 Task: Add an event with the title Team Building Retreat: Outdoor Activities, date '2024/05/10', time 8:00 AM to 10:00 AMand add a description: Participants will develop essential communication skills and emotional intelligence, enabling them to effectively communicate with team members, provide constructive feedback, and navigate challenging conversations. They will also learn to recognize and manage their emotions and understand their impact on team dynamics.Select event color  Tomato . Add location for the event as: 654 Sainte-Chapelle, Paris, France, logged in from the account softage.1@softage.netand send the event invitation to softage.2@softage.net and softage.3@softage.net. Set a reminder for the event Every weekday(Monday to Friday)
Action: Mouse moved to (27, 119)
Screenshot: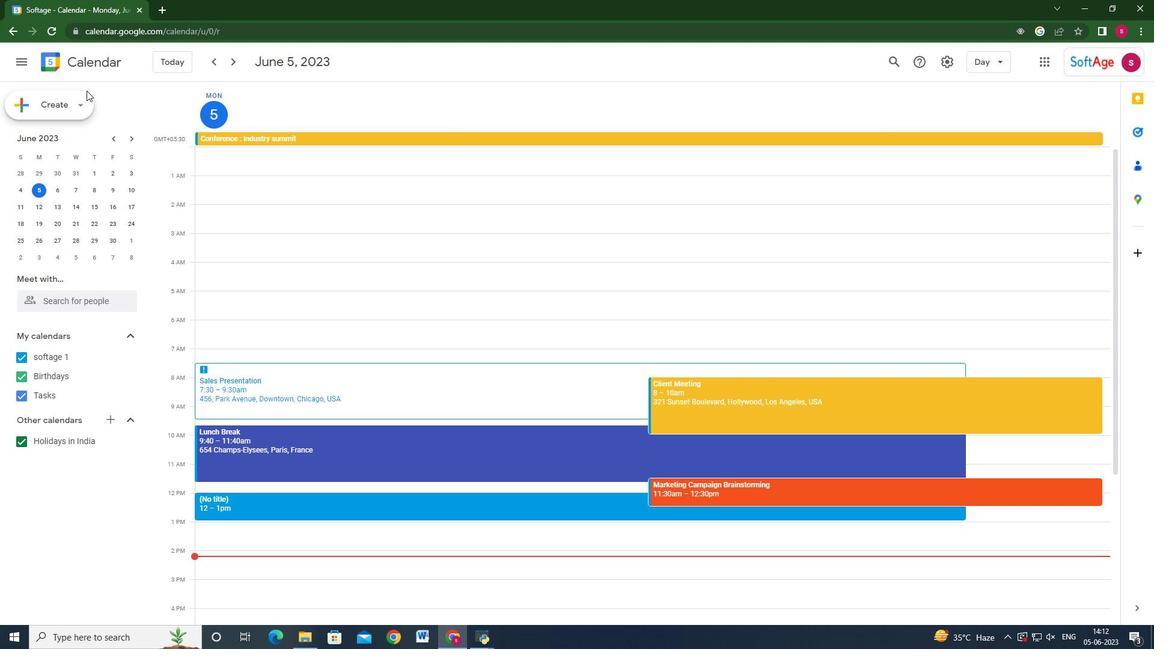 
Action: Mouse pressed left at (27, 119)
Screenshot: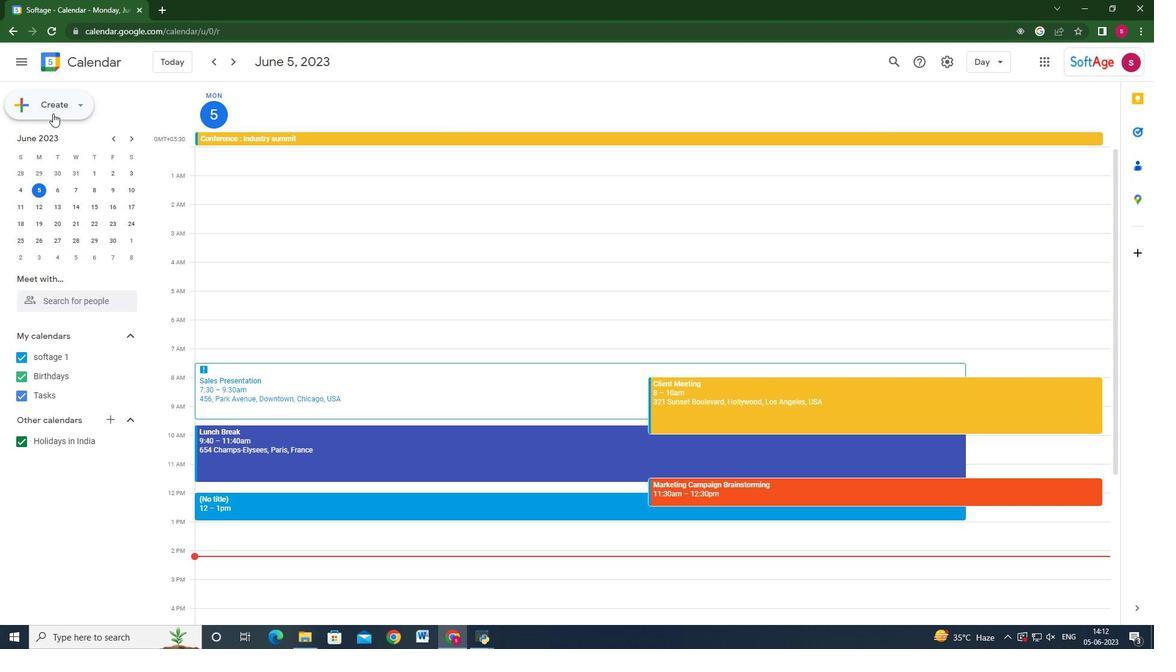 
Action: Mouse moved to (31, 138)
Screenshot: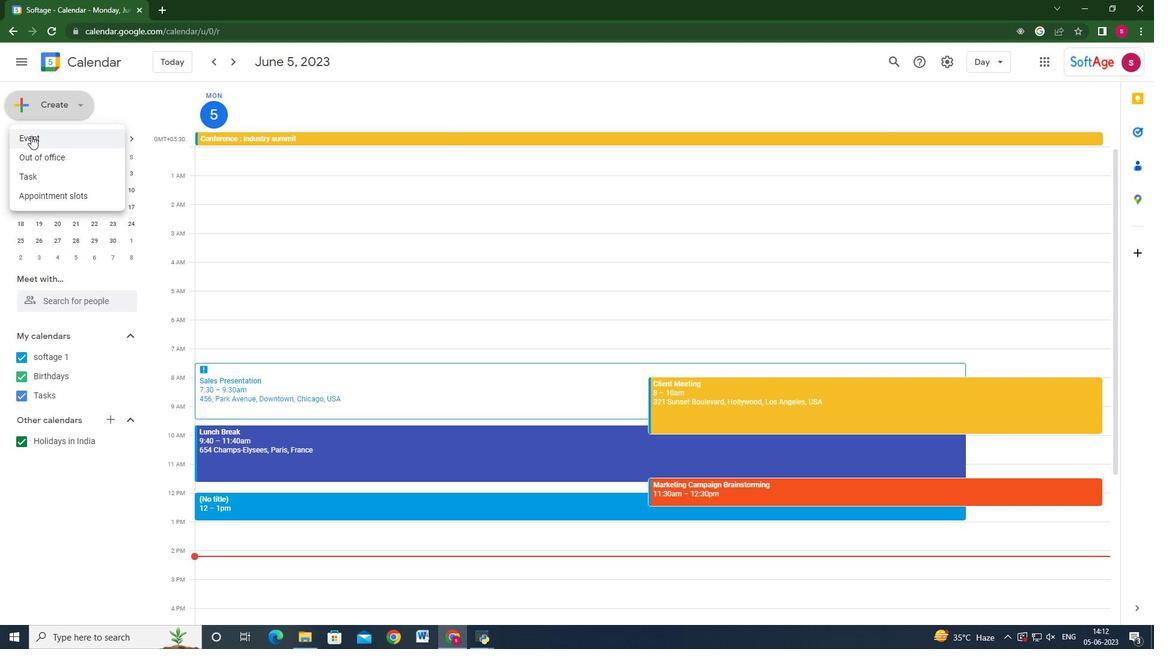 
Action: Mouse pressed left at (31, 138)
Screenshot: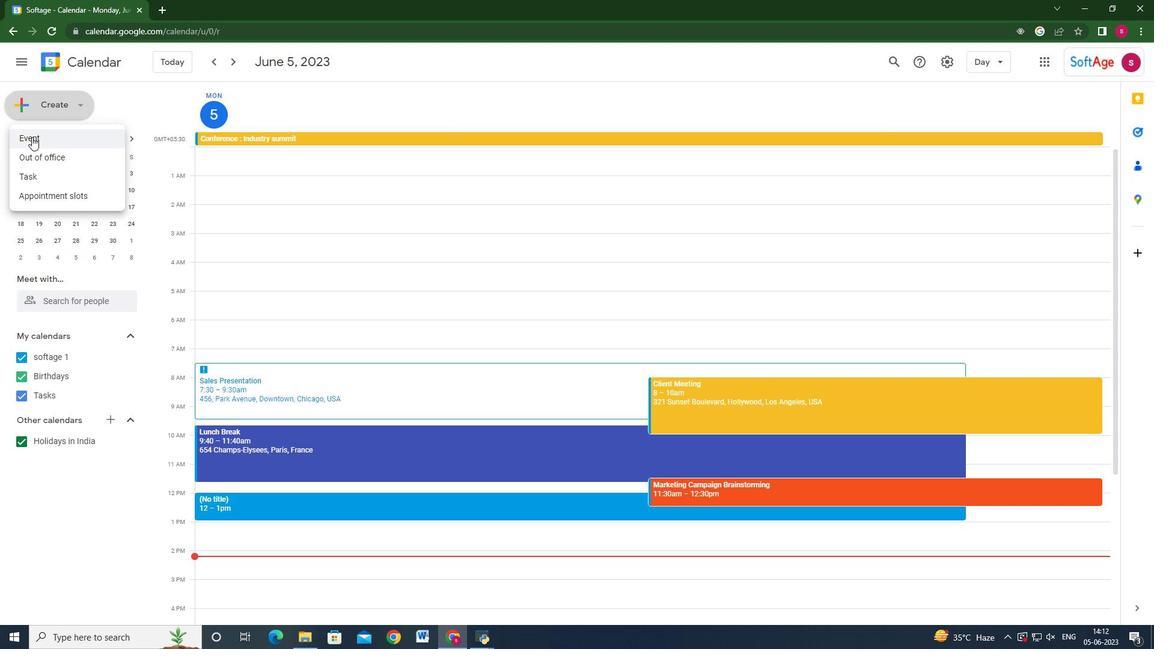 
Action: Mouse moved to (669, 546)
Screenshot: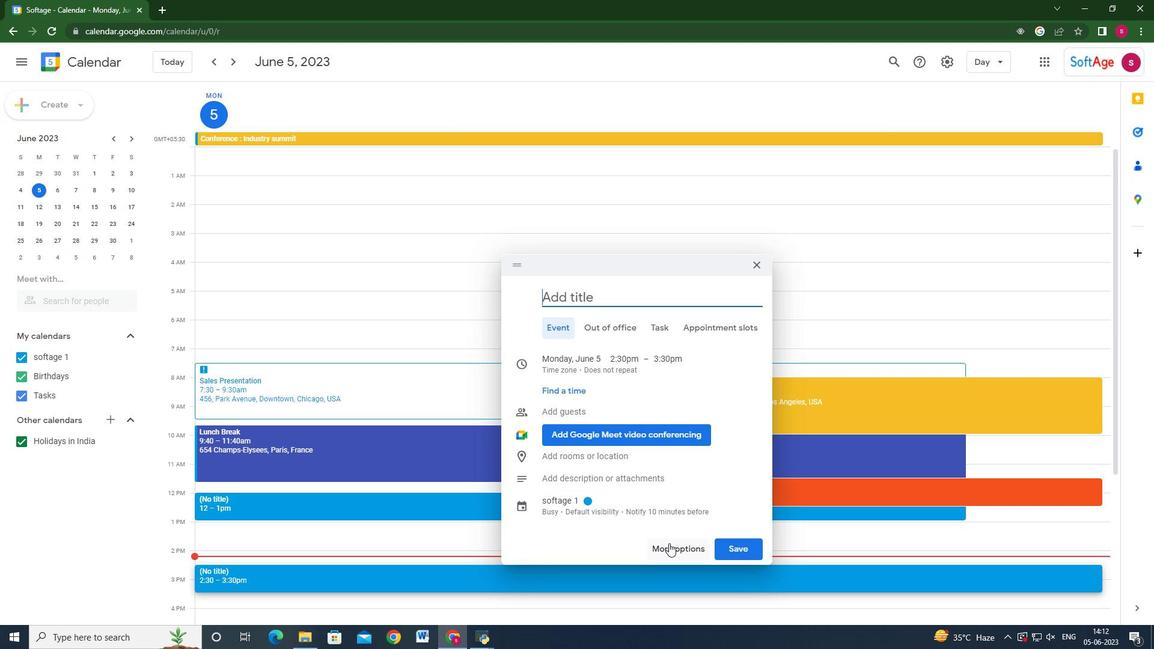
Action: Mouse pressed left at (669, 546)
Screenshot: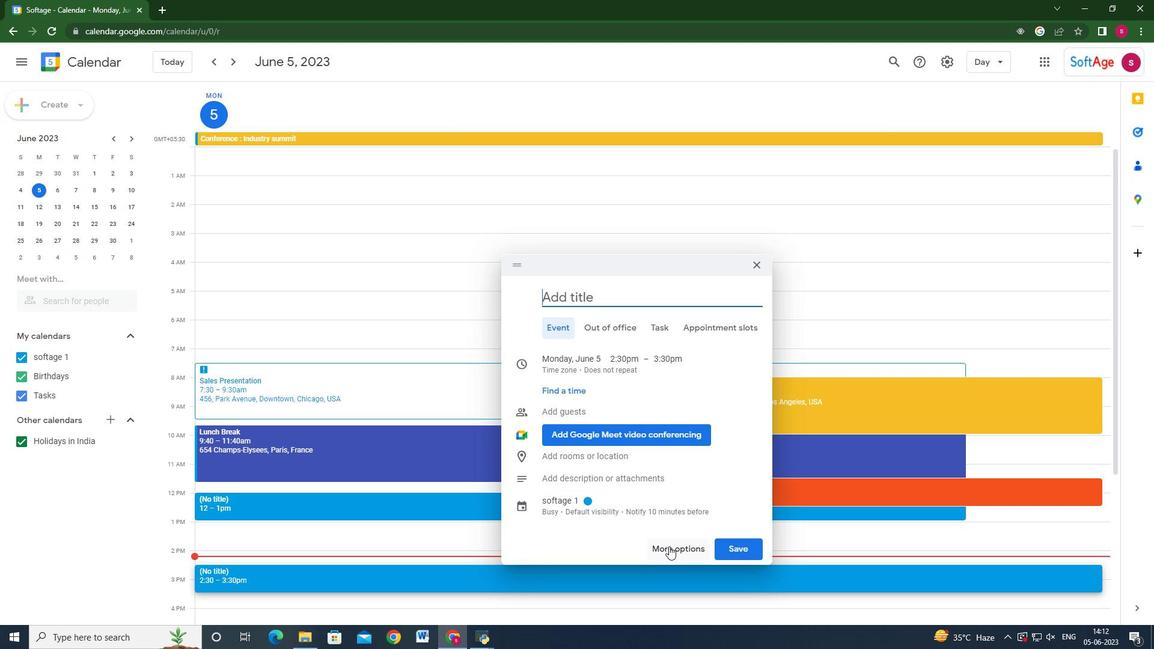 
Action: Mouse moved to (246, 49)
Screenshot: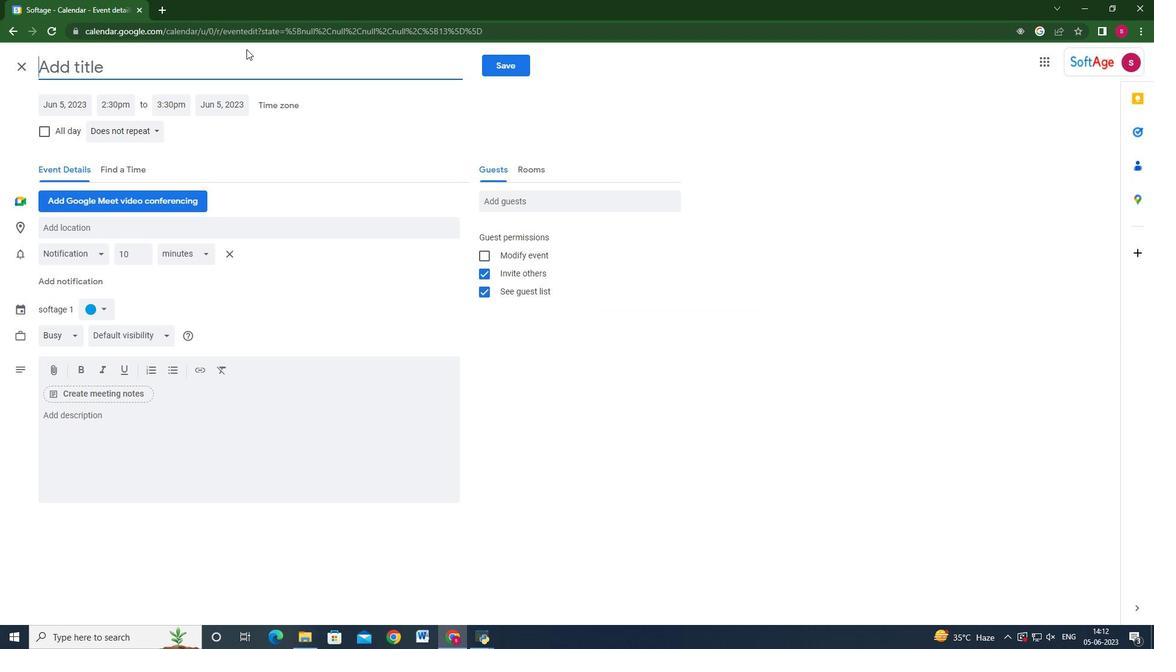 
Action: Key pressed <Key.shift><Key.shift><Key.shift>Team<Key.space><Key.shift>Building<Key.space><Key.shift_r>Retreat<Key.shift>:<Key.space><Key.shift>Outdoor<Key.space><Key.shift_r>Activities
Screenshot: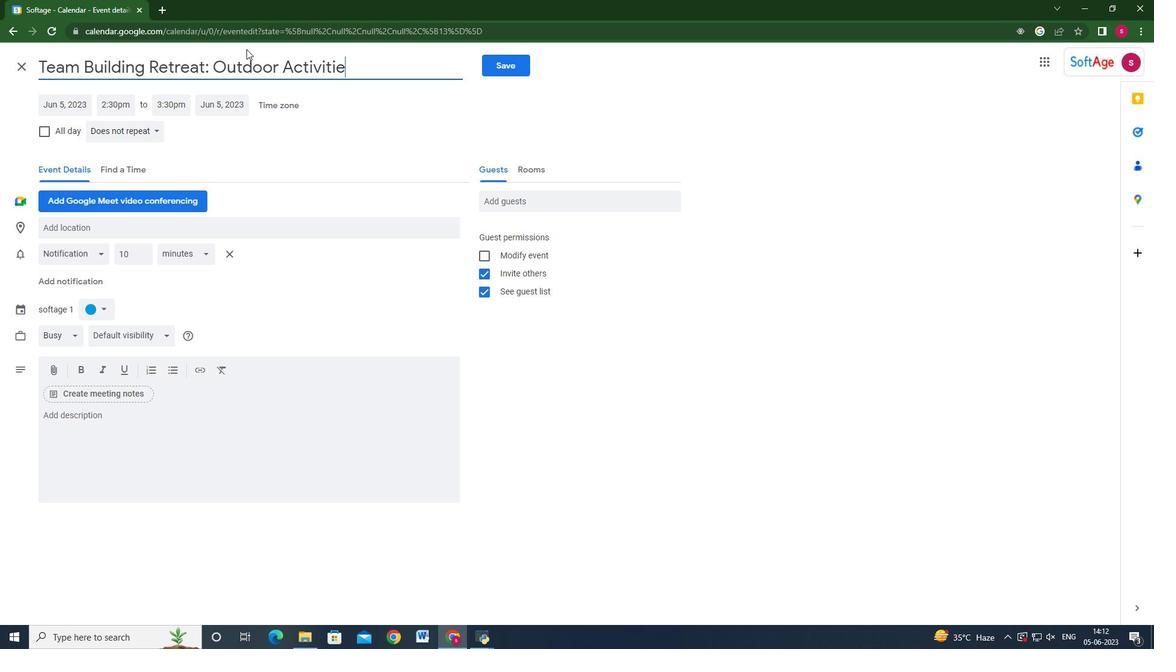 
Action: Mouse moved to (76, 109)
Screenshot: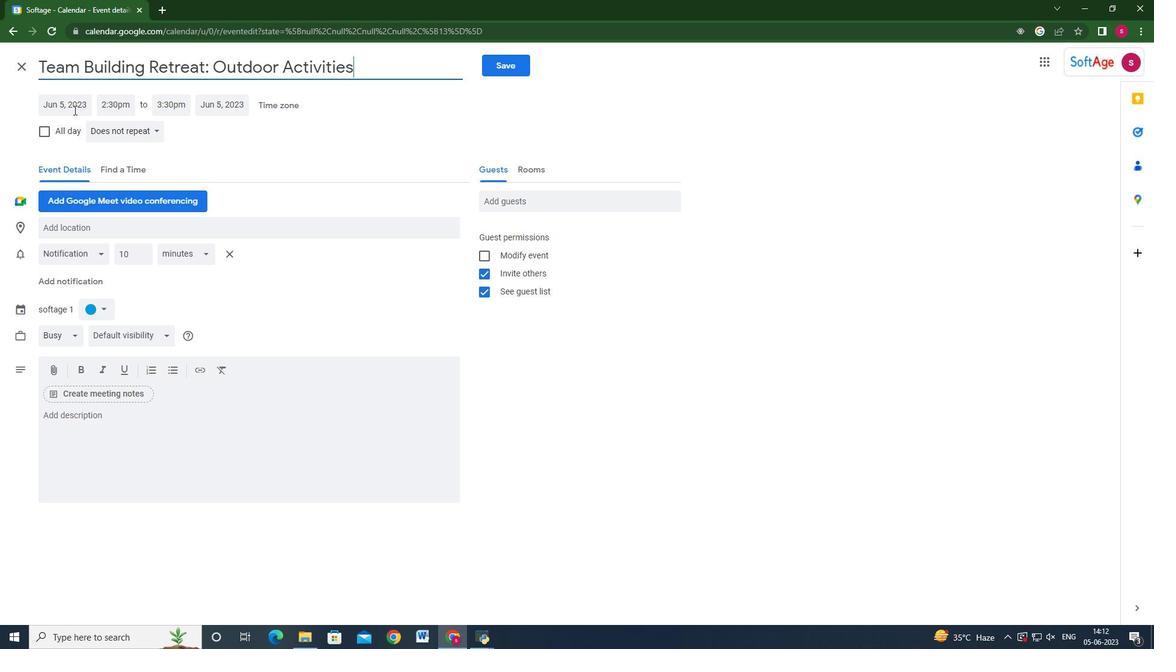
Action: Mouse pressed left at (76, 109)
Screenshot: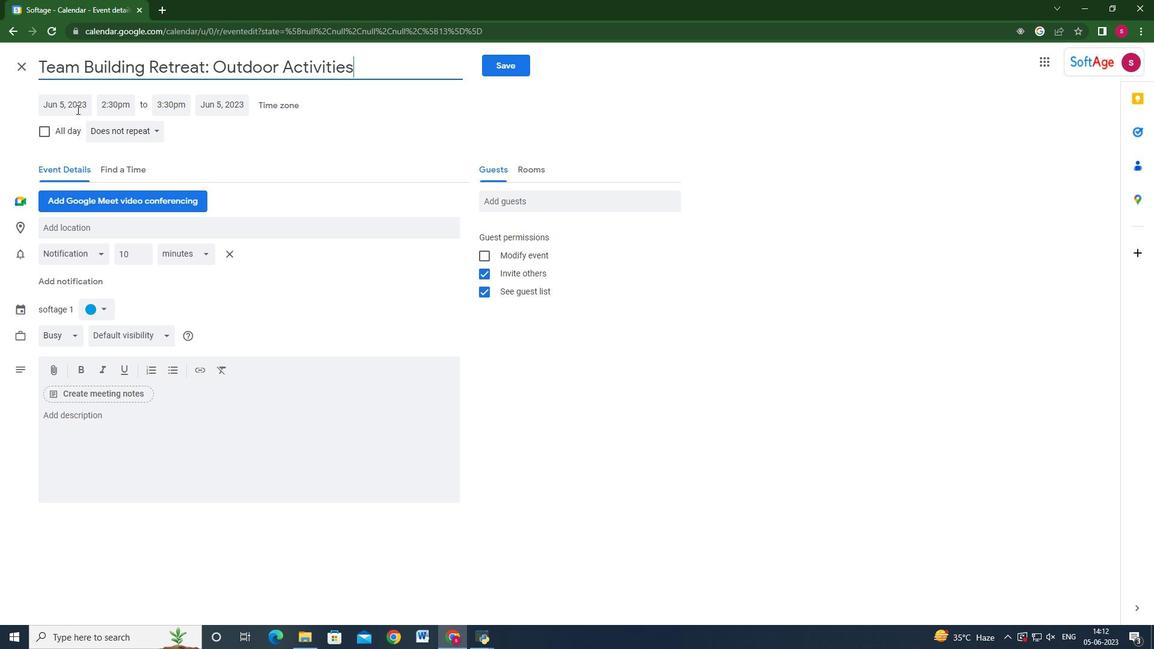 
Action: Mouse moved to (189, 130)
Screenshot: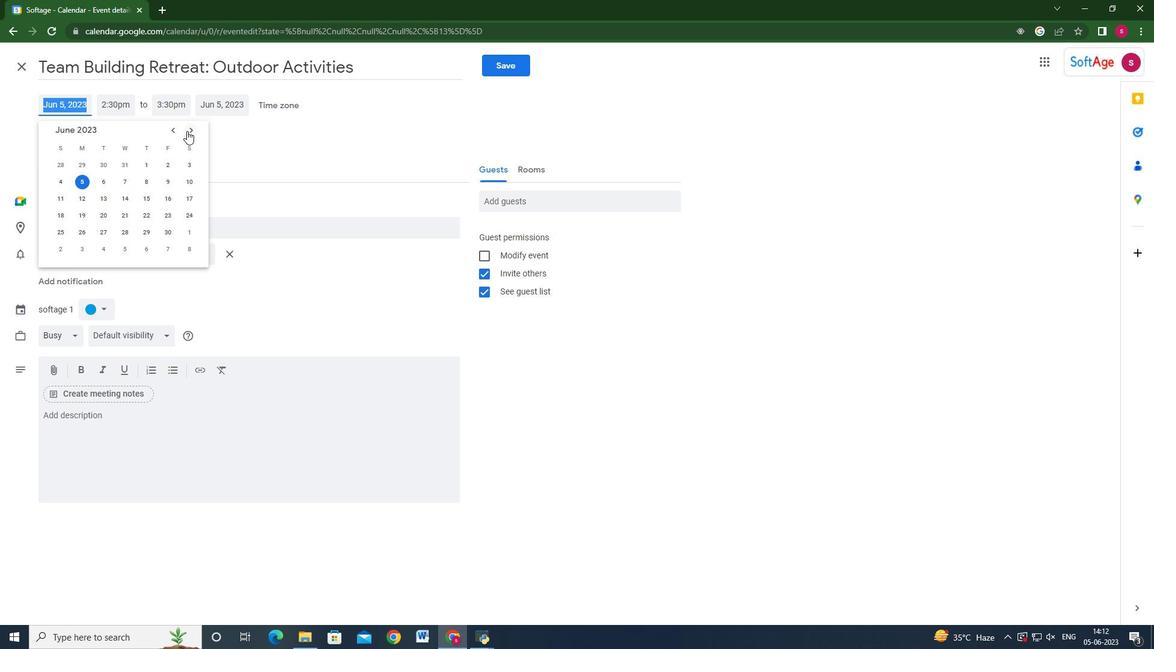 
Action: Mouse pressed left at (189, 130)
Screenshot: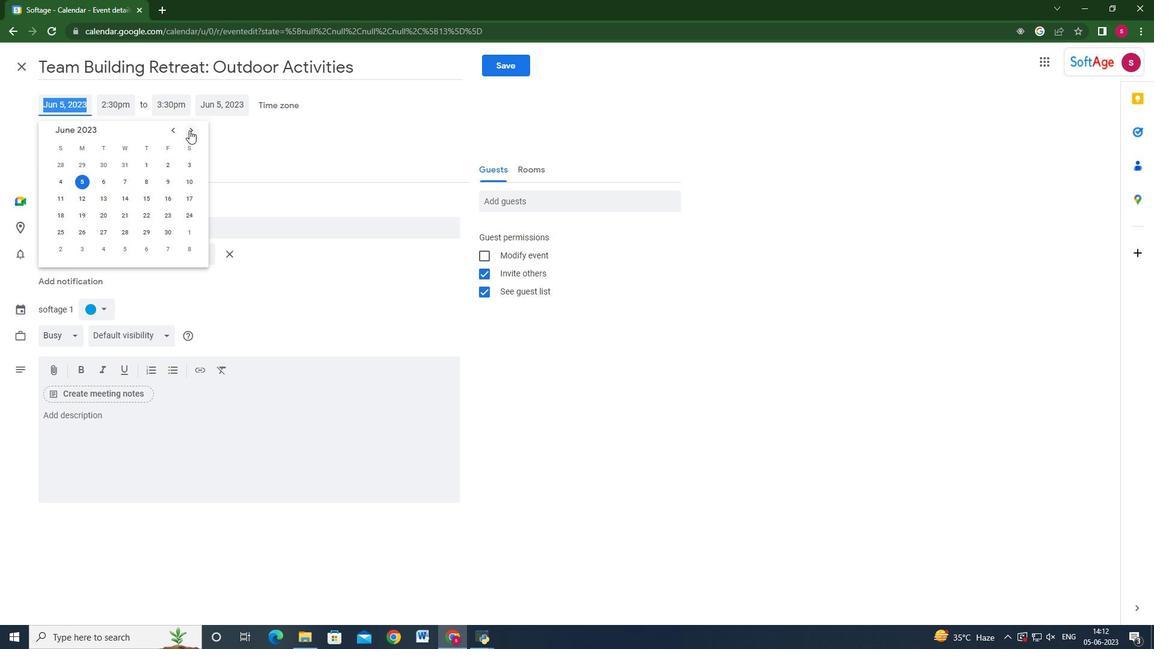 
Action: Mouse pressed left at (189, 130)
Screenshot: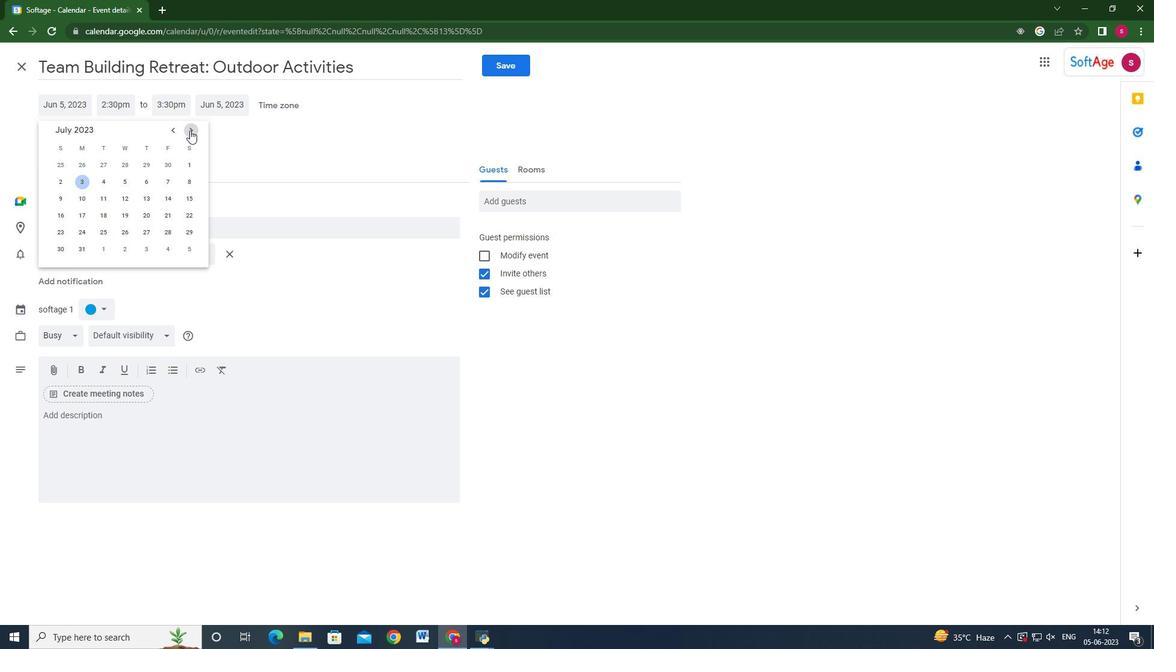 
Action: Mouse pressed left at (189, 130)
Screenshot: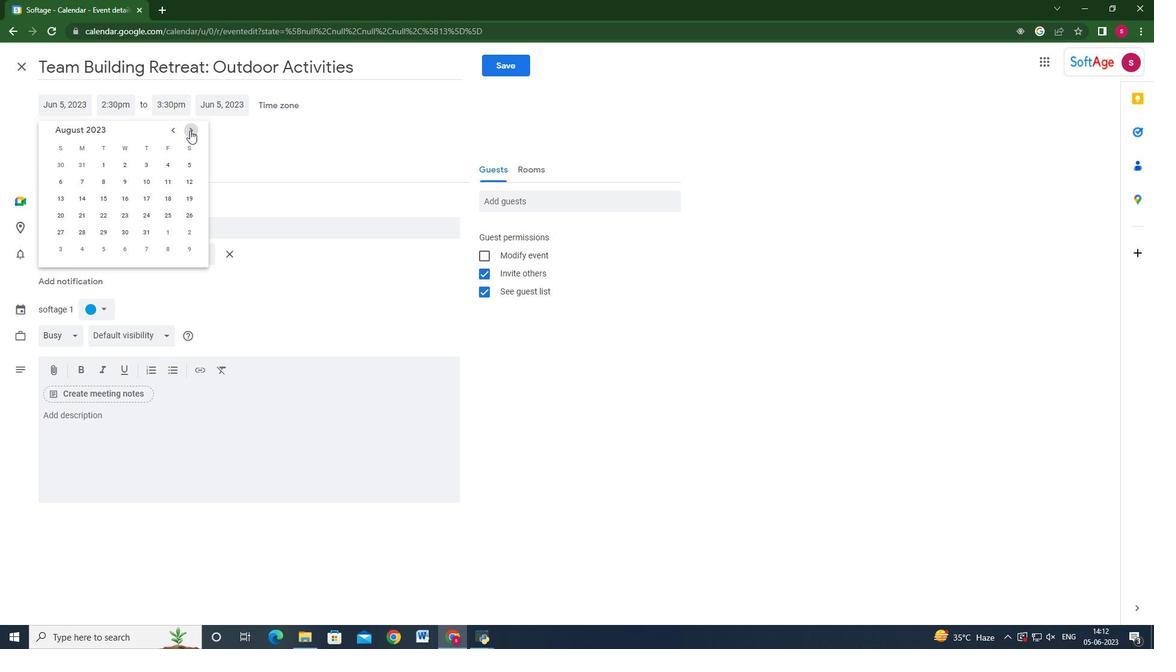 
Action: Mouse pressed left at (189, 130)
Screenshot: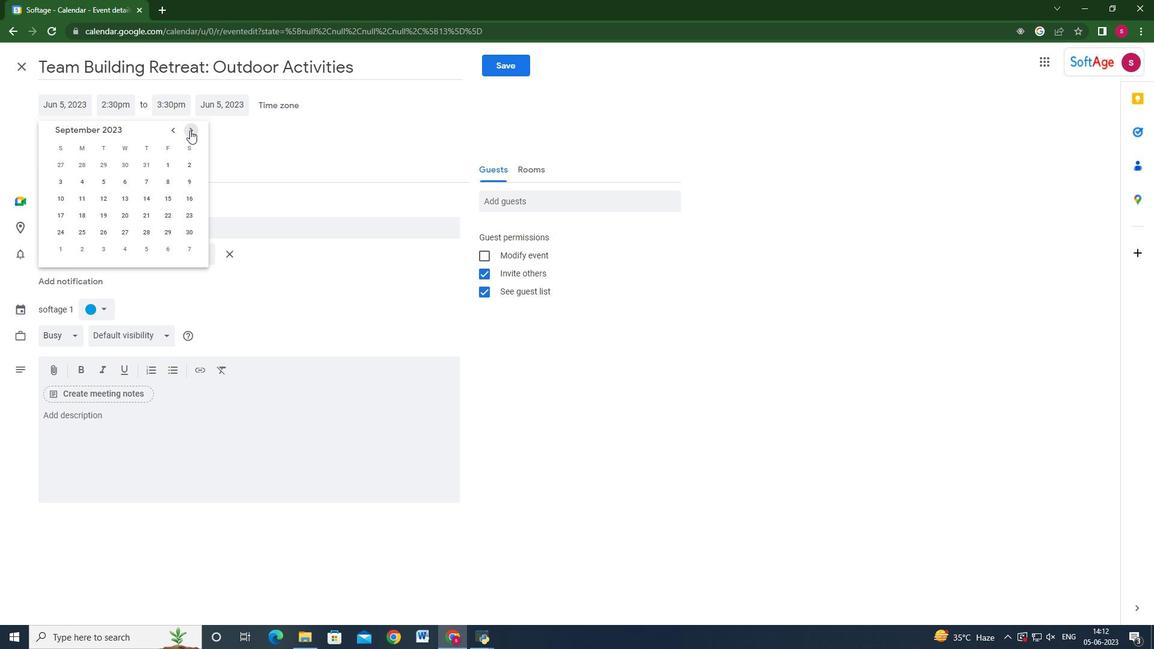
Action: Mouse pressed left at (189, 130)
Screenshot: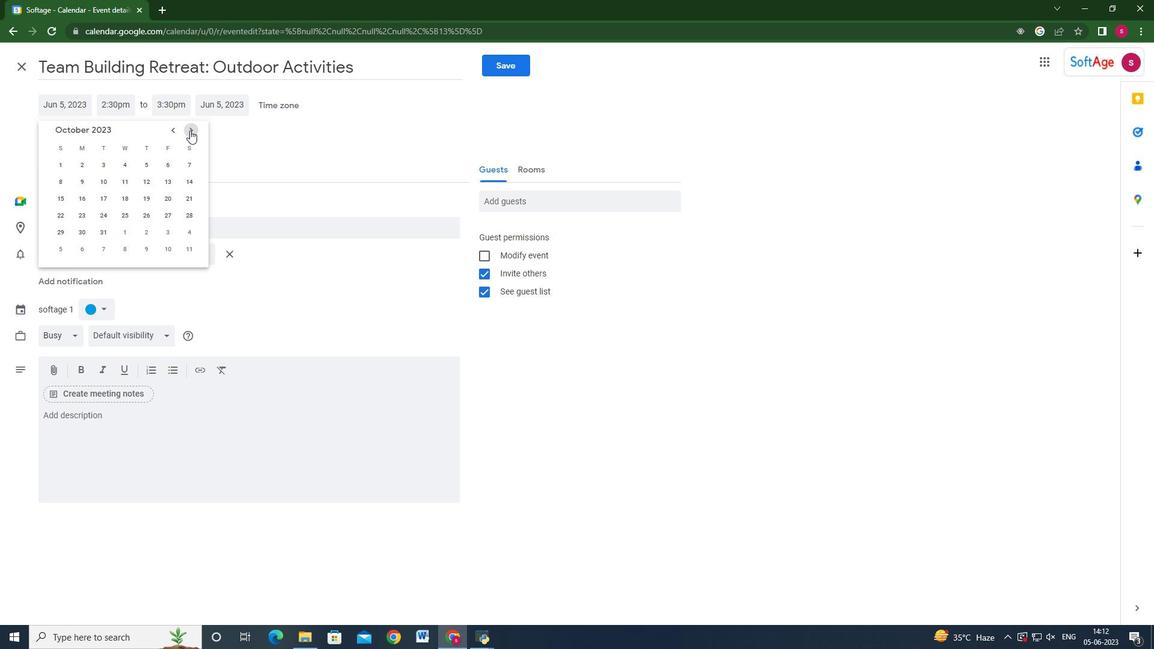 
Action: Mouse pressed left at (189, 130)
Screenshot: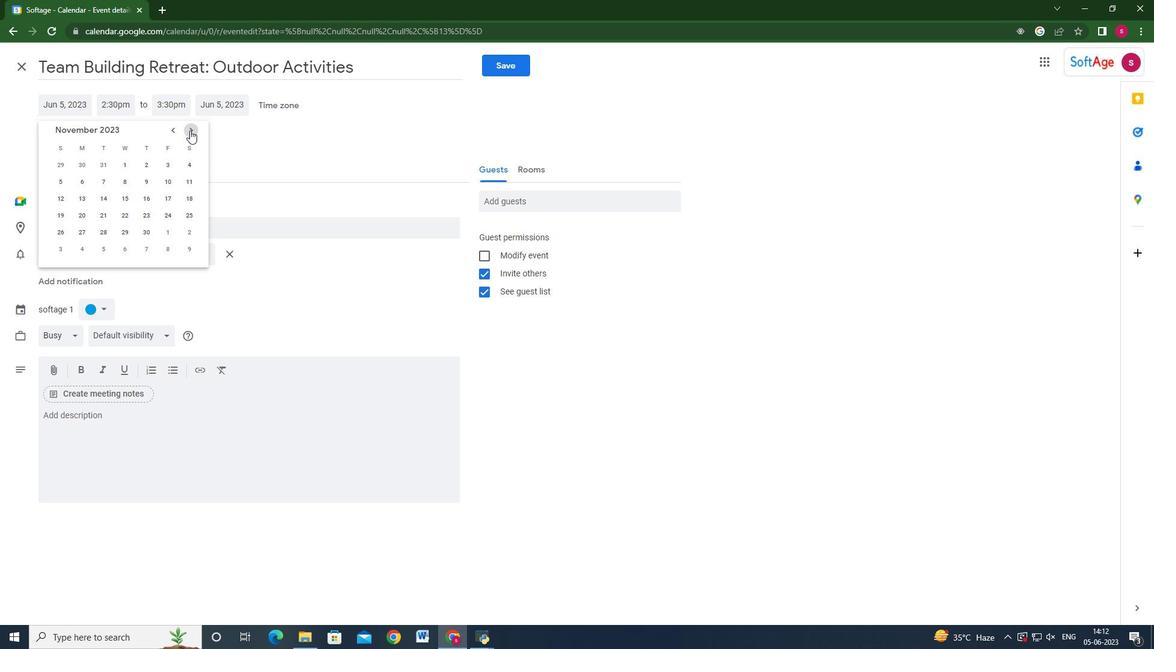 
Action: Mouse pressed left at (189, 130)
Screenshot: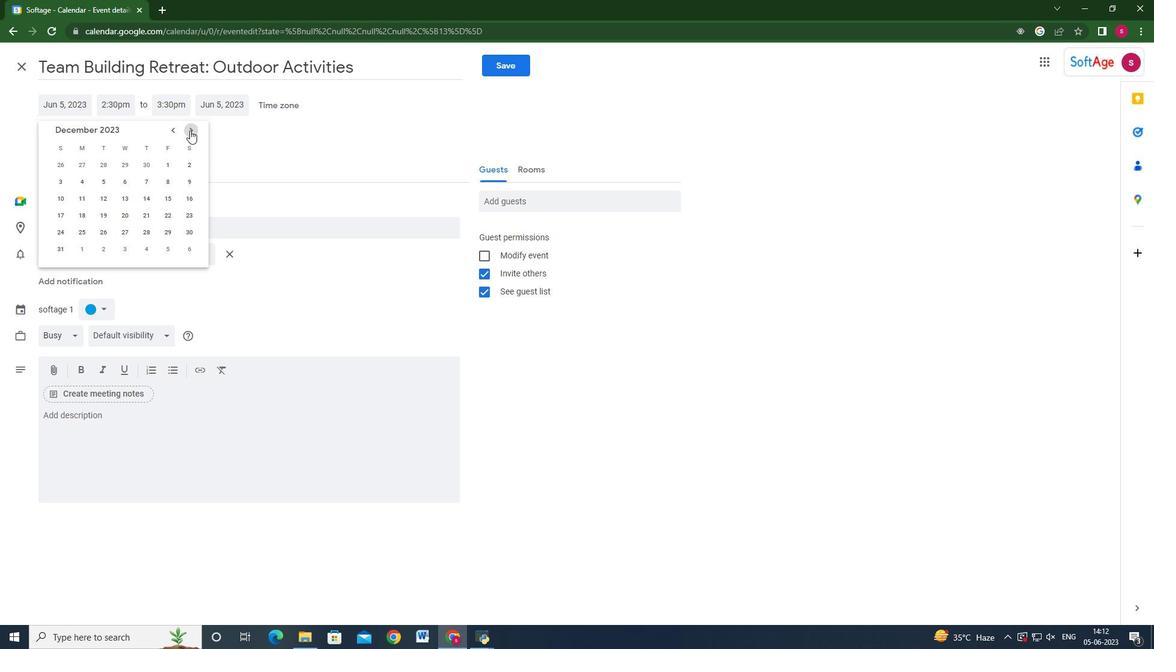 
Action: Mouse pressed left at (189, 130)
Screenshot: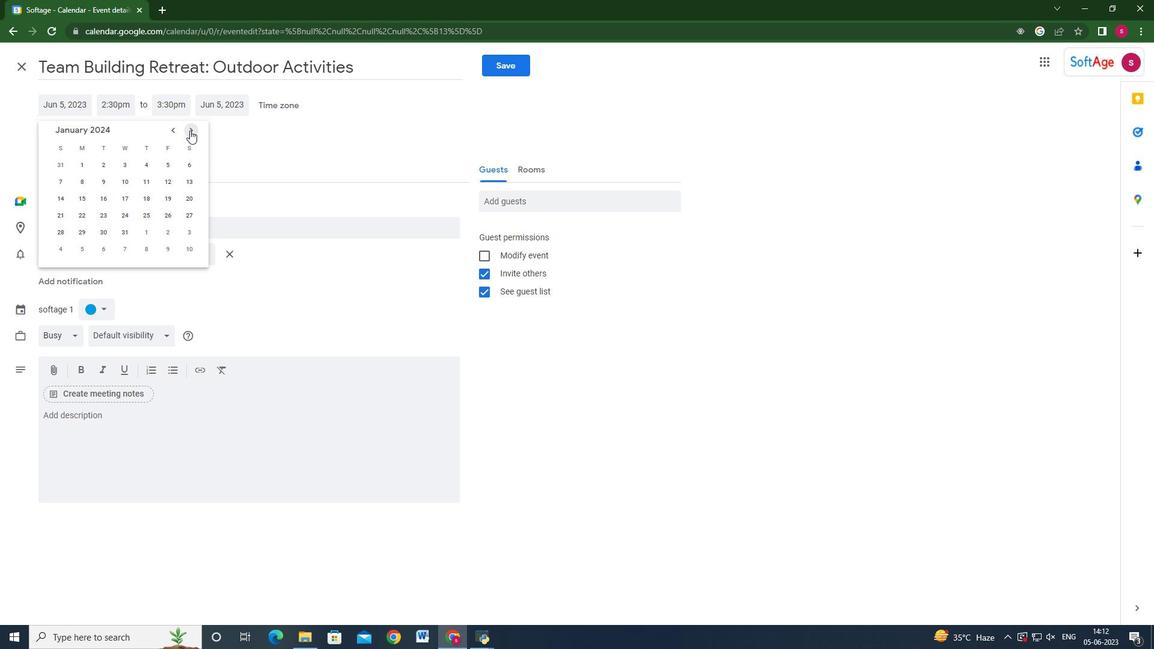 
Action: Mouse pressed left at (189, 130)
Screenshot: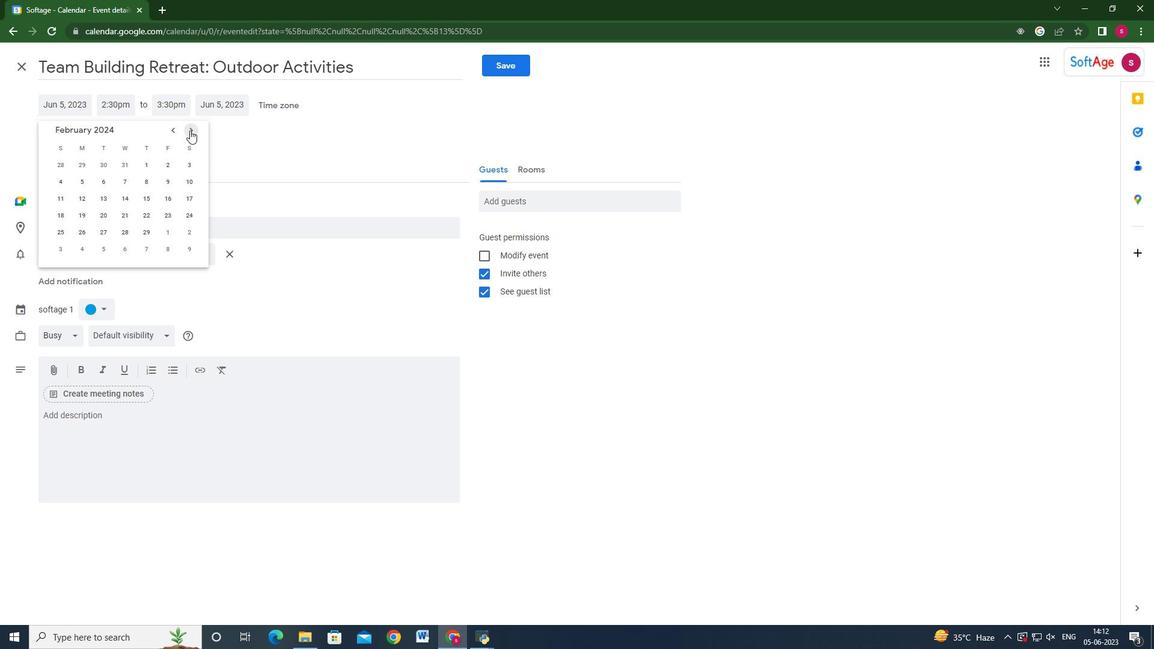 
Action: Mouse pressed left at (189, 130)
Screenshot: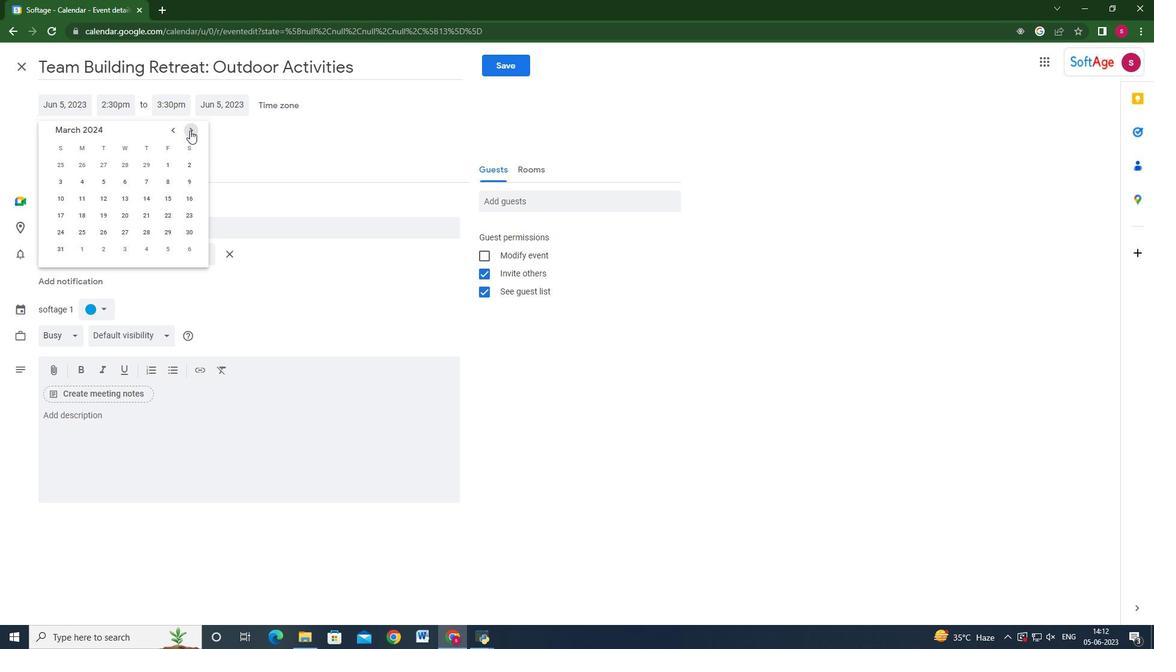 
Action: Mouse pressed left at (189, 130)
Screenshot: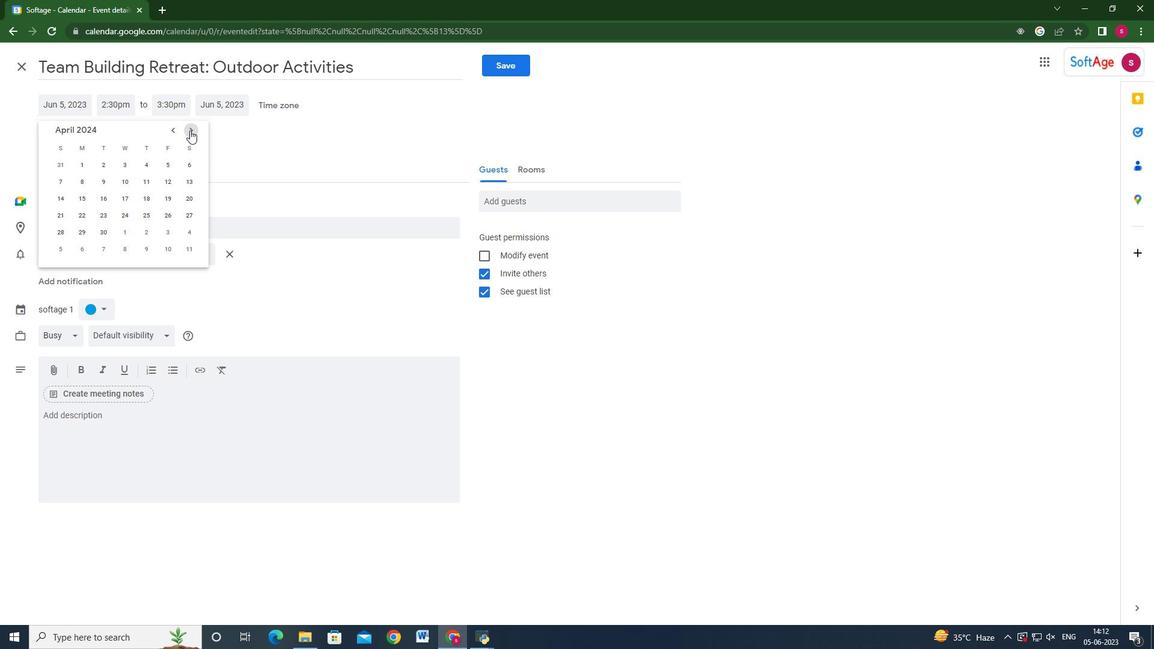 
Action: Mouse moved to (168, 180)
Screenshot: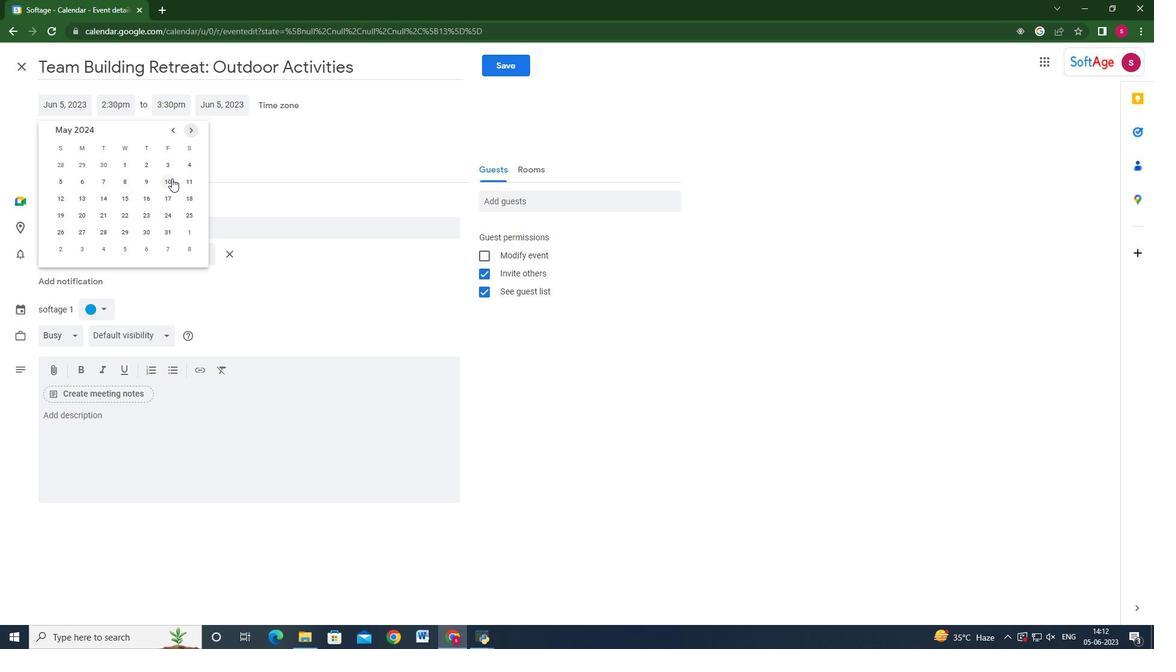 
Action: Mouse pressed left at (168, 180)
Screenshot: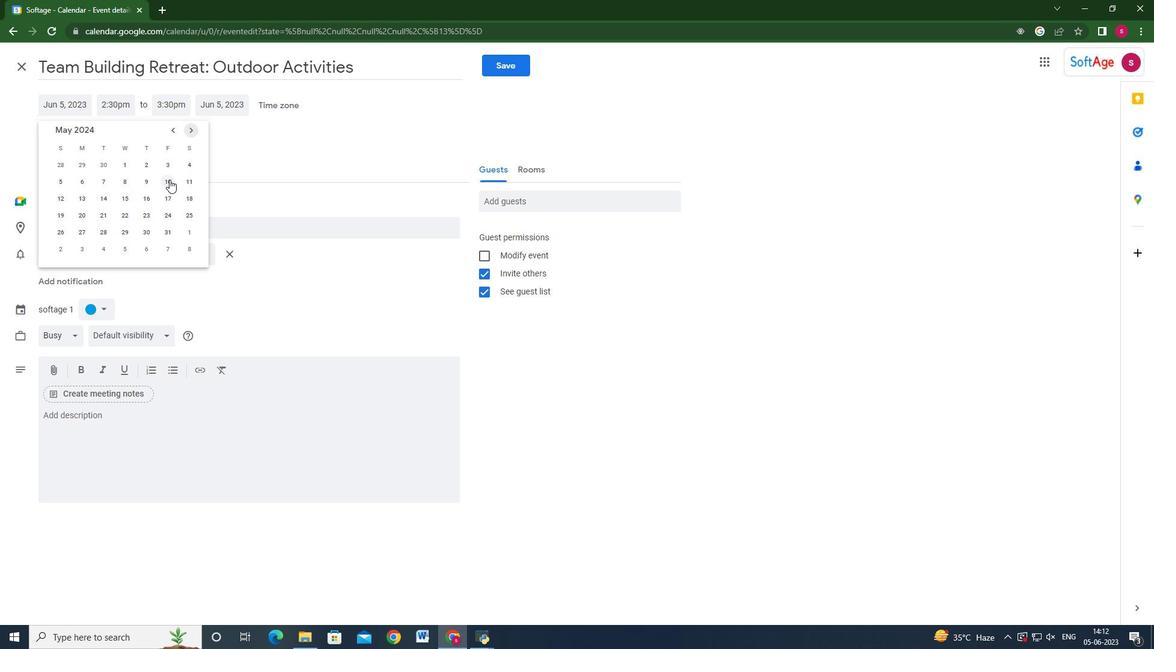 
Action: Mouse moved to (122, 103)
Screenshot: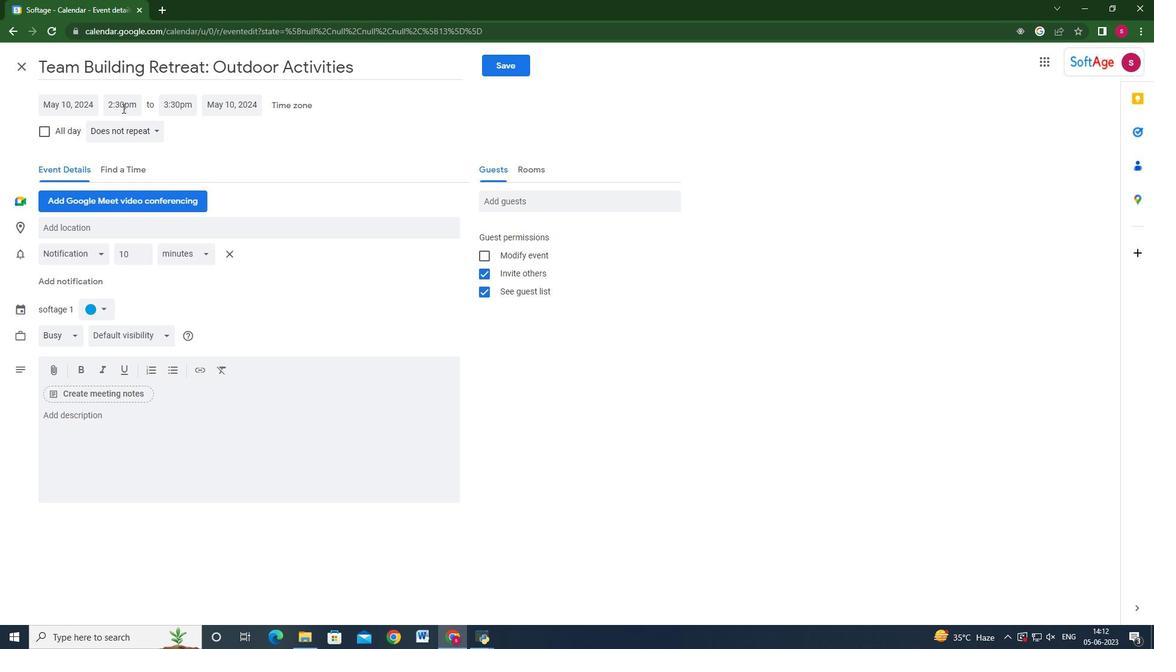 
Action: Mouse pressed left at (122, 103)
Screenshot: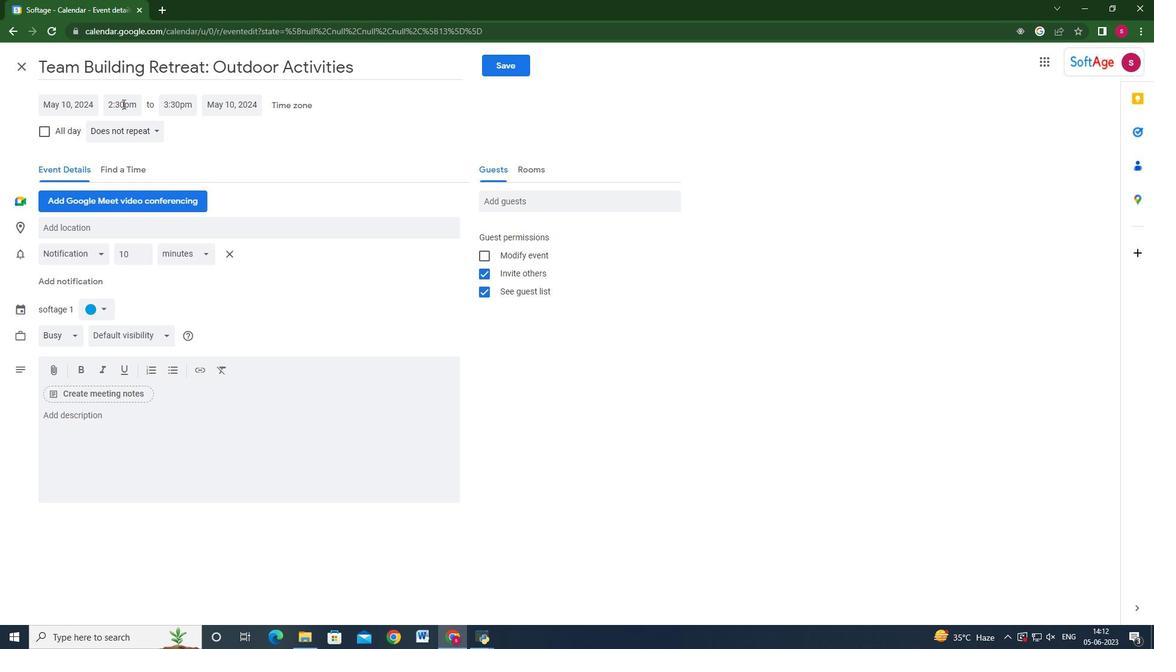 
Action: Mouse moved to (129, 146)
Screenshot: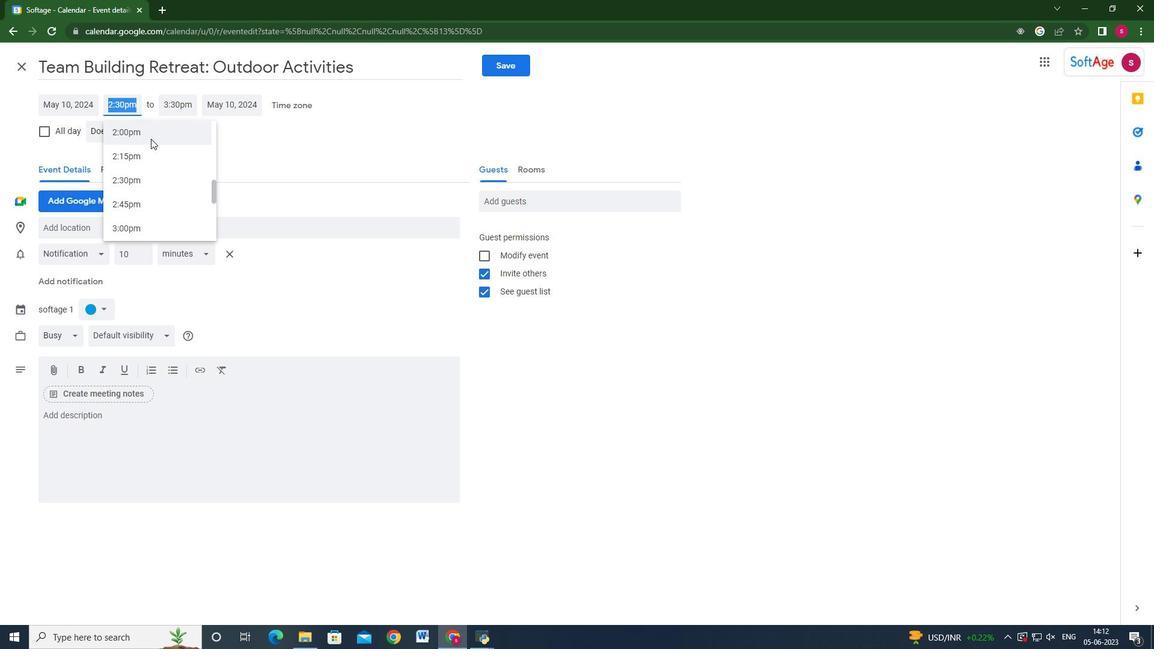 
Action: Key pressed 8<Key.shift_r>:00am<Key.tab>10<Key.shift_r>:00am<Key.enter>
Screenshot: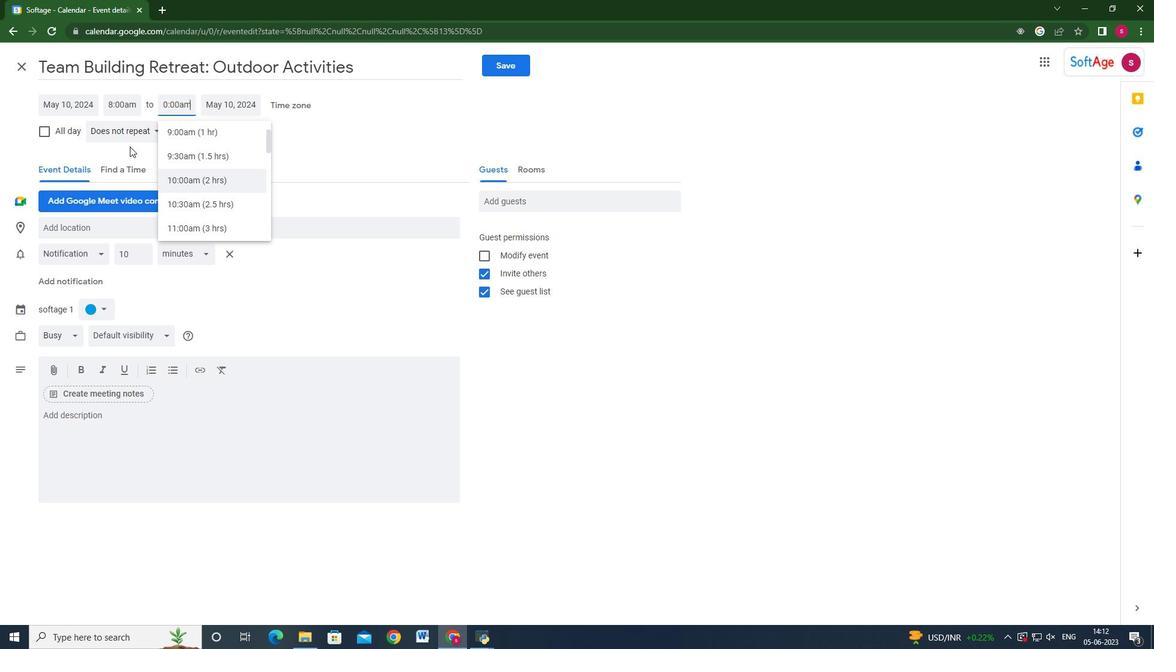 
Action: Mouse moved to (163, 419)
Screenshot: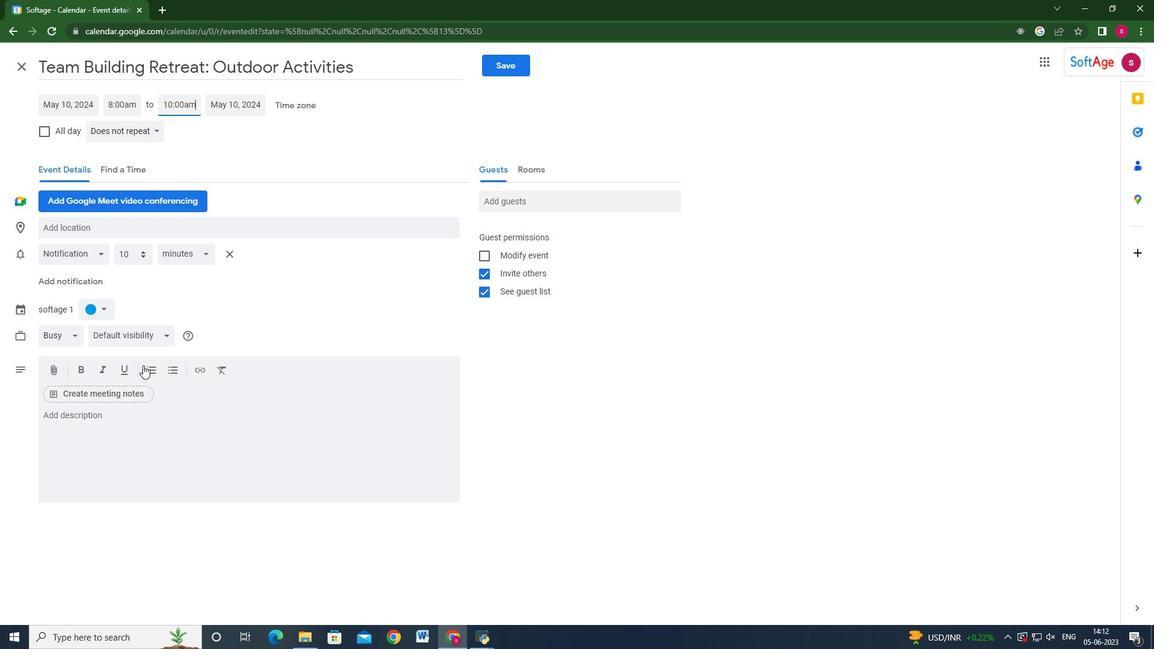 
Action: Mouse pressed left at (163, 419)
Screenshot: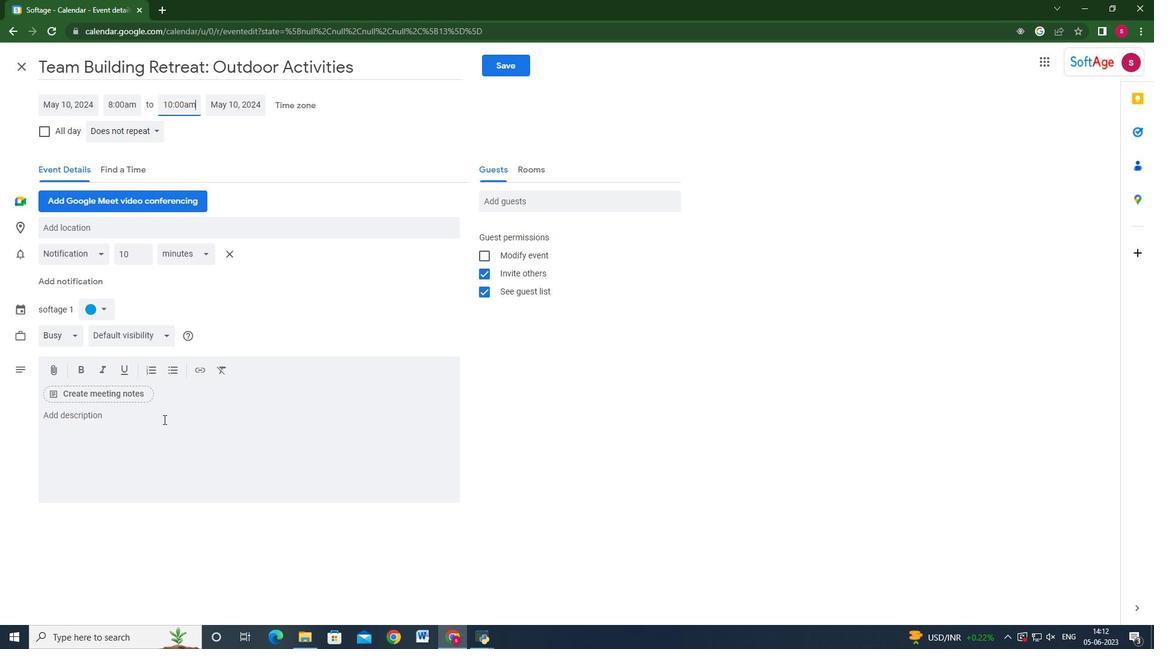 
Action: Key pressed <Key.shift>Participants<Key.space>will<Key.space>develop<Key.space>essential<Key.space>communication<Key.space>skills<Key.space>and<Key.space>emotional<Key.space>intelligence<Key.space><Key.backspace>,<Key.space>enabling<Key.space>them<Key.space>to<Key.space>effectively<Key.space>communicate<Key.space>with<Key.space>team<Key.space>member,<Key.backspace>s,<Key.space>provide<Key.space>constructive<Key.space>feedback.<Key.backspace>,<Key.space>amd<Key.space>m<Key.backspace><Key.backspace><Key.backspace><Key.backspace>nd<Key.space>nvai<Key.backspace><Key.backspace><Key.backspace>avigae<Key.backspace>te<Key.space>challenging<Key.space>conversation.<Key.backspace>s.<Key.space><Key.shift>They<Key.space>will<Key.space>also<Key.space>learn<Key.space>to<Key.space>recognize<Key.space>and<Key.space>manage<Key.space>their<Key.space>emotions<Key.space>and<Key.space>understand<Key.space>thier<Key.space>i<Key.backspace><Key.backspace><Key.backspace><Key.backspace><Key.backspace>er<Key.backspace>ir<Key.space>impact<Key.space>on<Key.space>team<Key.space>dynamics.
Screenshot: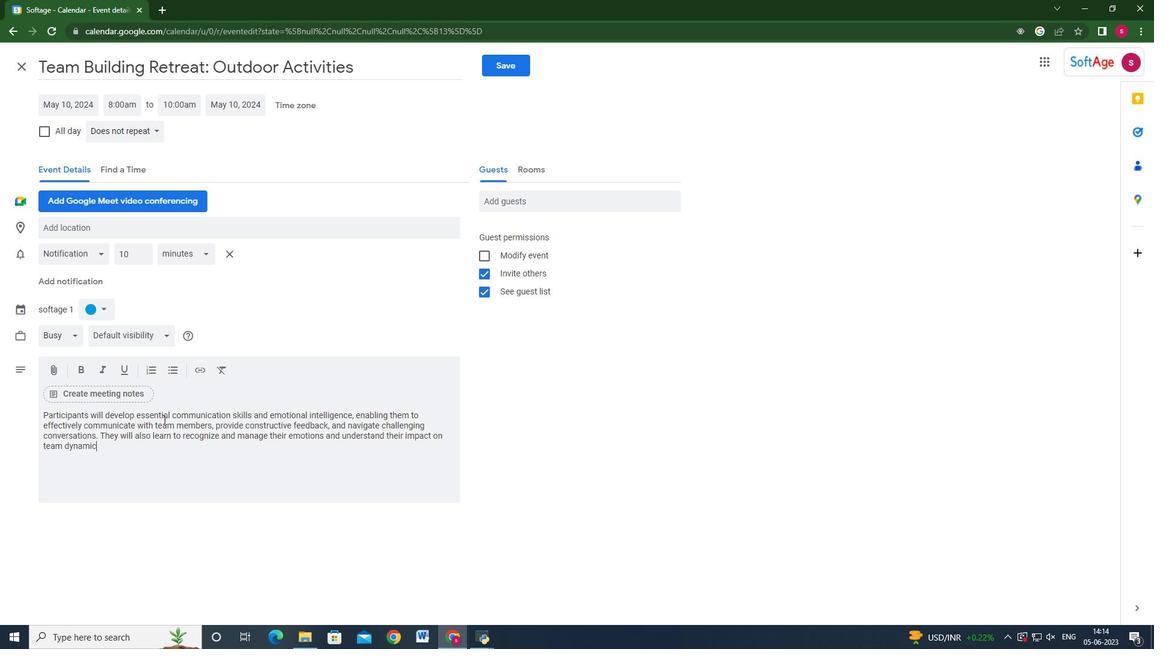 
Action: Mouse moved to (89, 301)
Screenshot: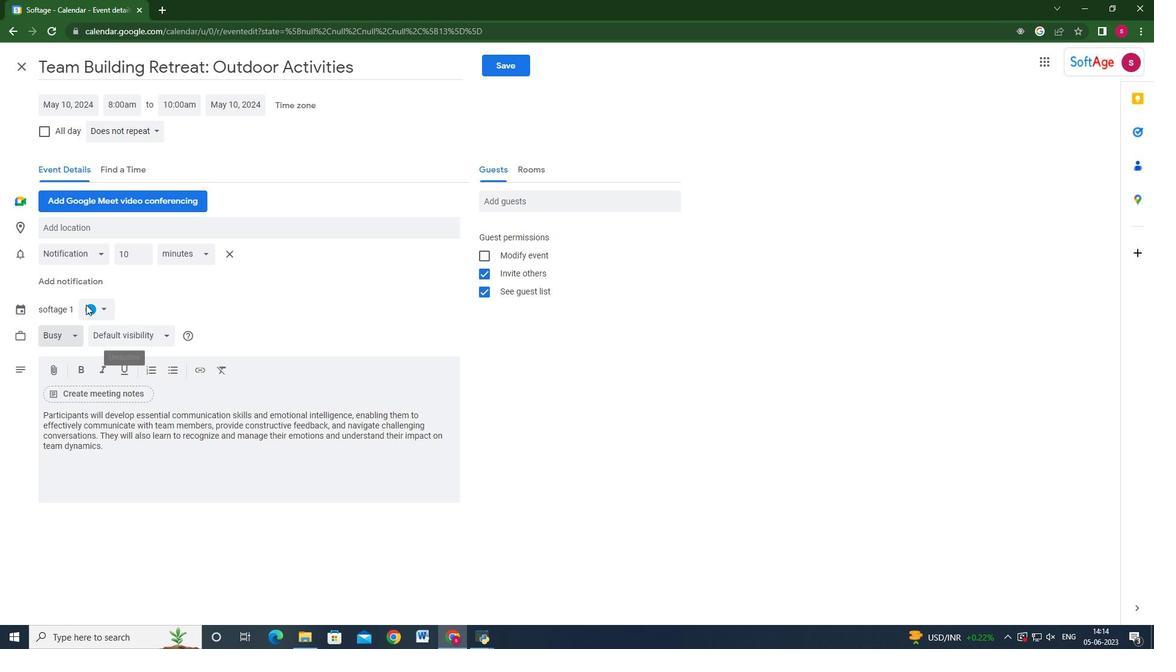 
Action: Mouse pressed left at (89, 301)
Screenshot: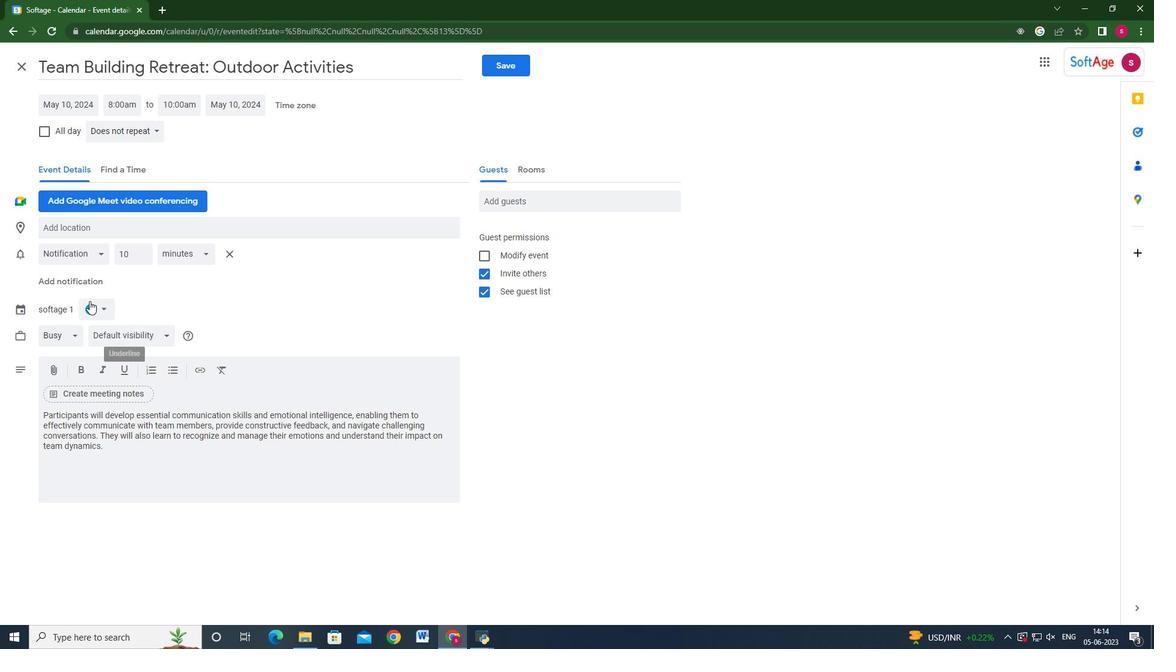 
Action: Mouse moved to (88, 308)
Screenshot: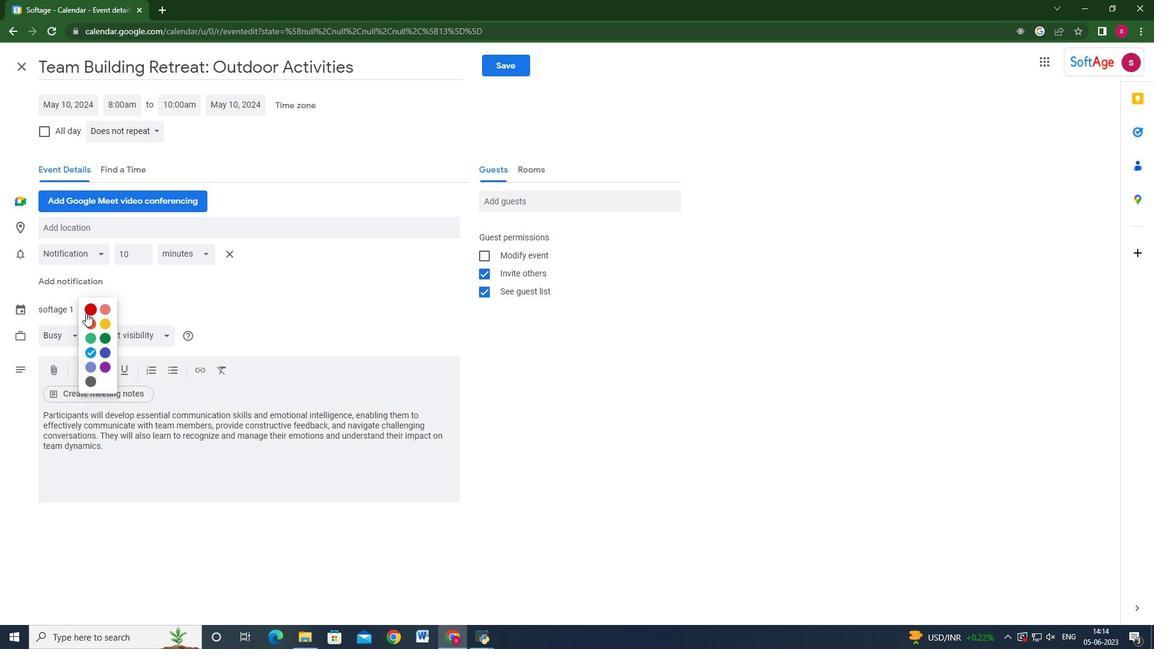
Action: Mouse pressed left at (88, 308)
Screenshot: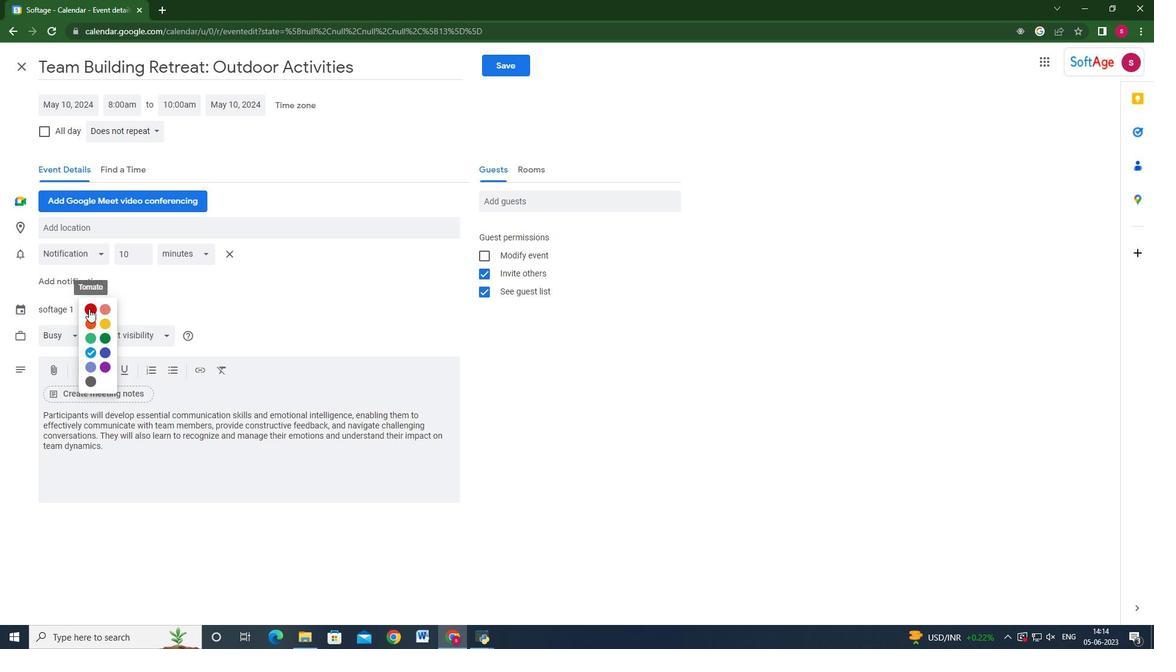 
Action: Mouse moved to (224, 224)
Screenshot: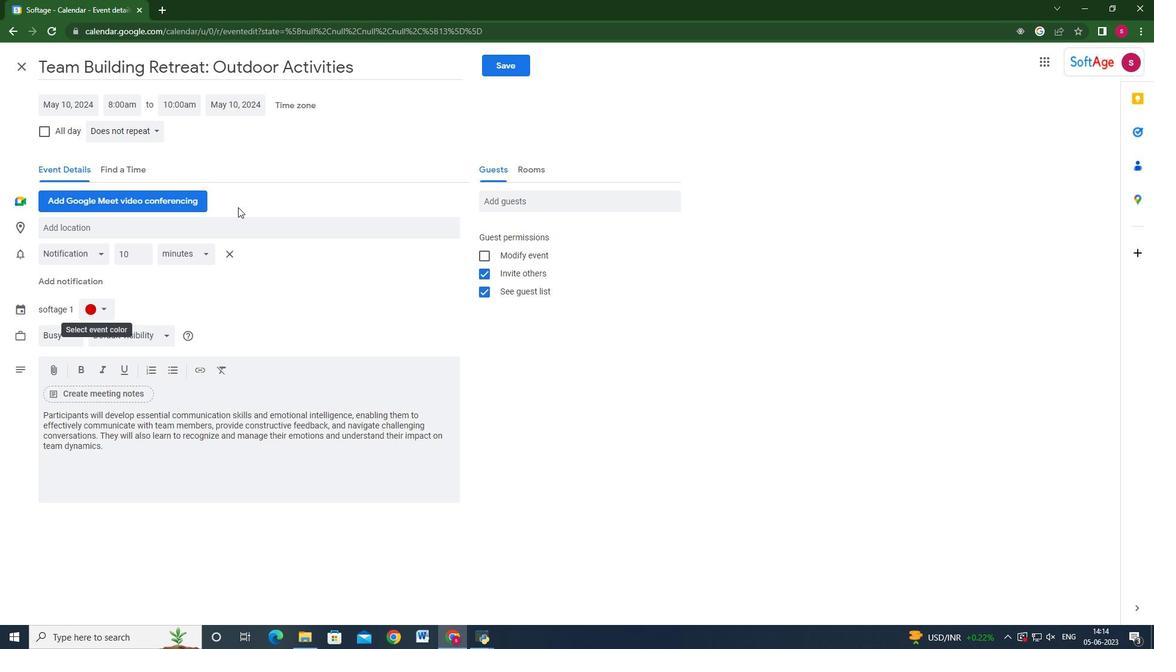 
Action: Mouse pressed left at (224, 224)
Screenshot: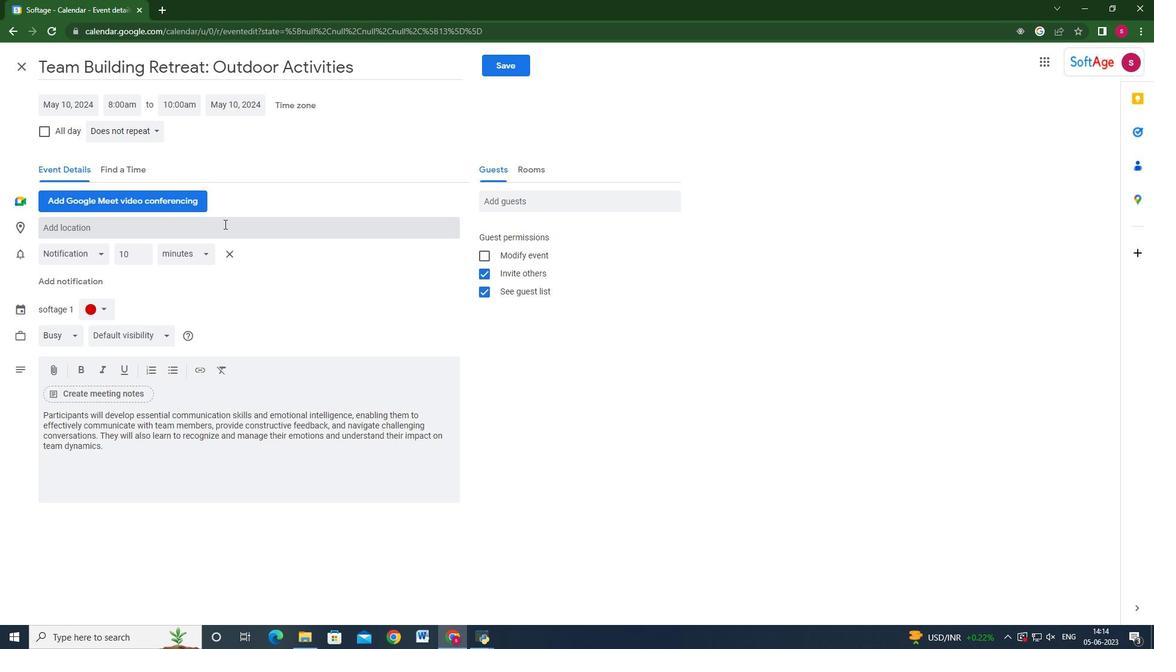 
Action: Mouse moved to (224, 224)
Screenshot: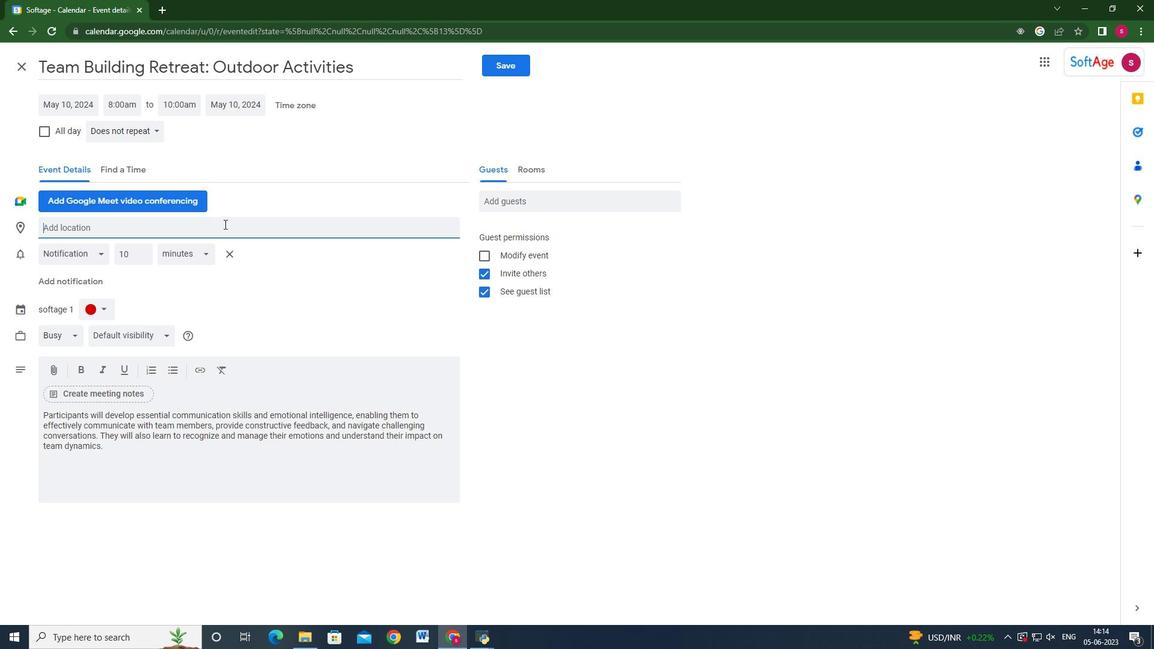 
Action: Key pressed 654<Key.space><Key.shift_r>Sinte<Key.backspace><Key.backspace><Key.backspace><Key.backspace>ainte-<Key.shift>Chapelle,<Key.space><Key.shift>Paris,<Key.space><Key.shift>France
Screenshot: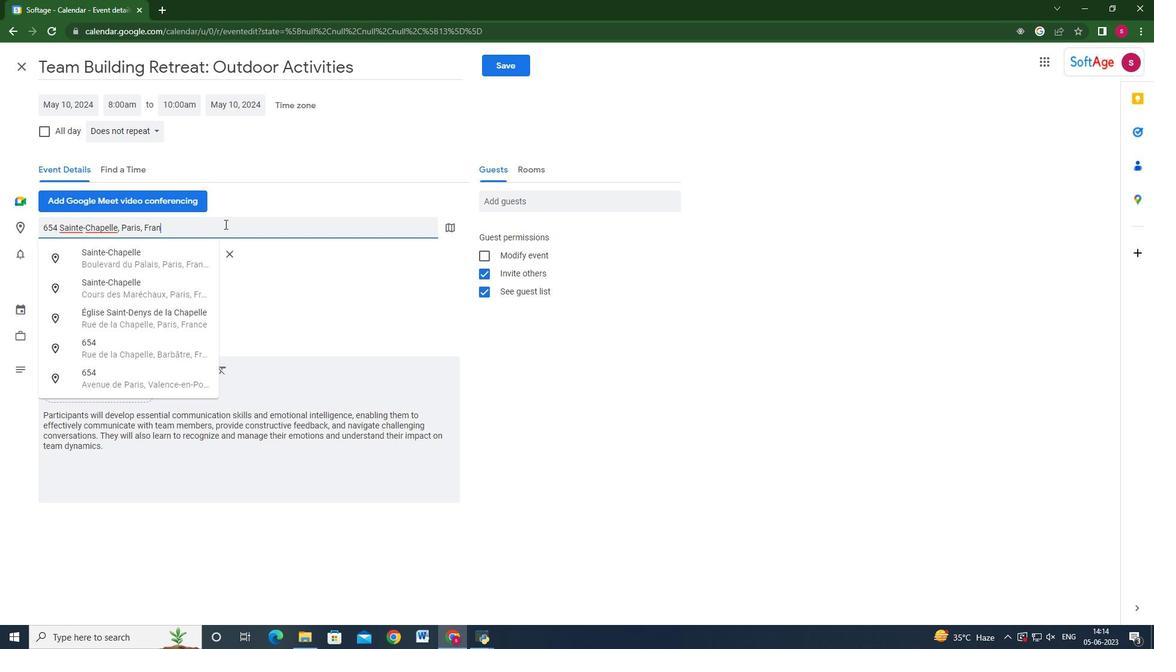 
Action: Mouse moved to (634, 187)
Screenshot: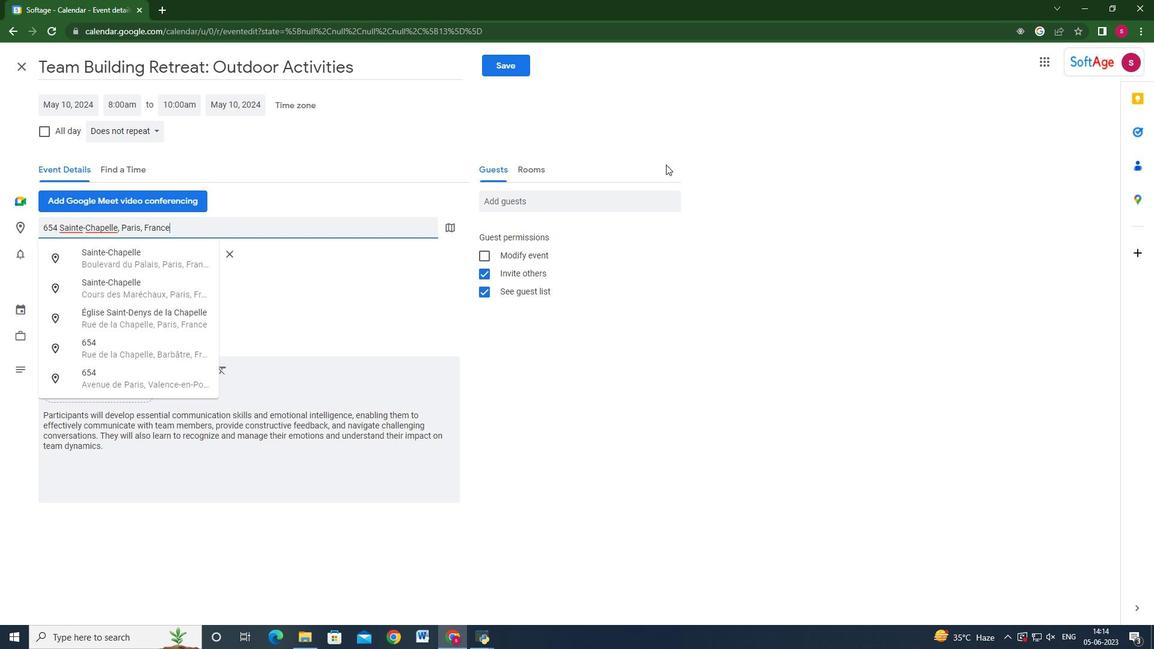 
Action: Mouse pressed left at (634, 187)
Screenshot: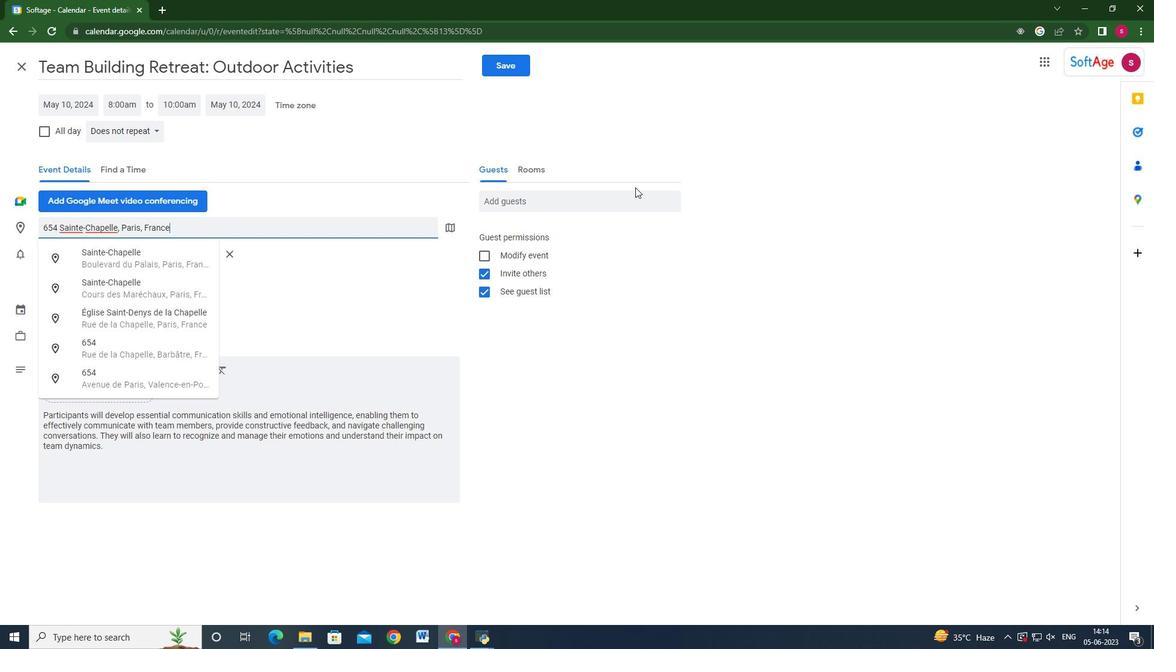 
Action: Mouse moved to (628, 195)
Screenshot: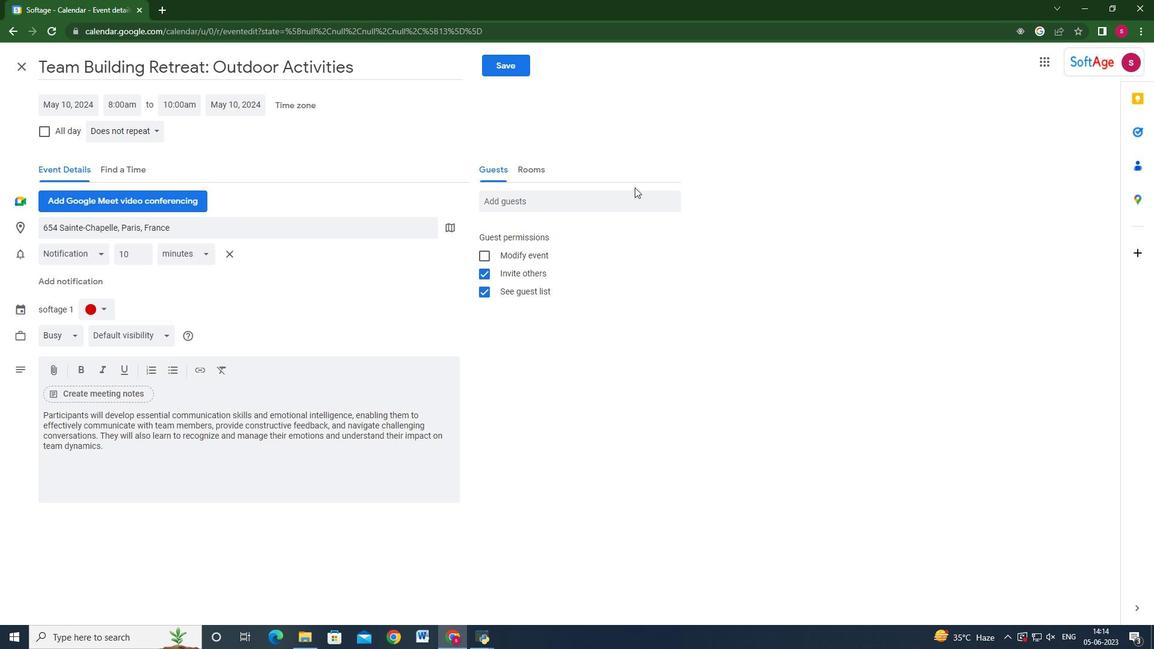 
Action: Mouse pressed left at (628, 195)
Screenshot: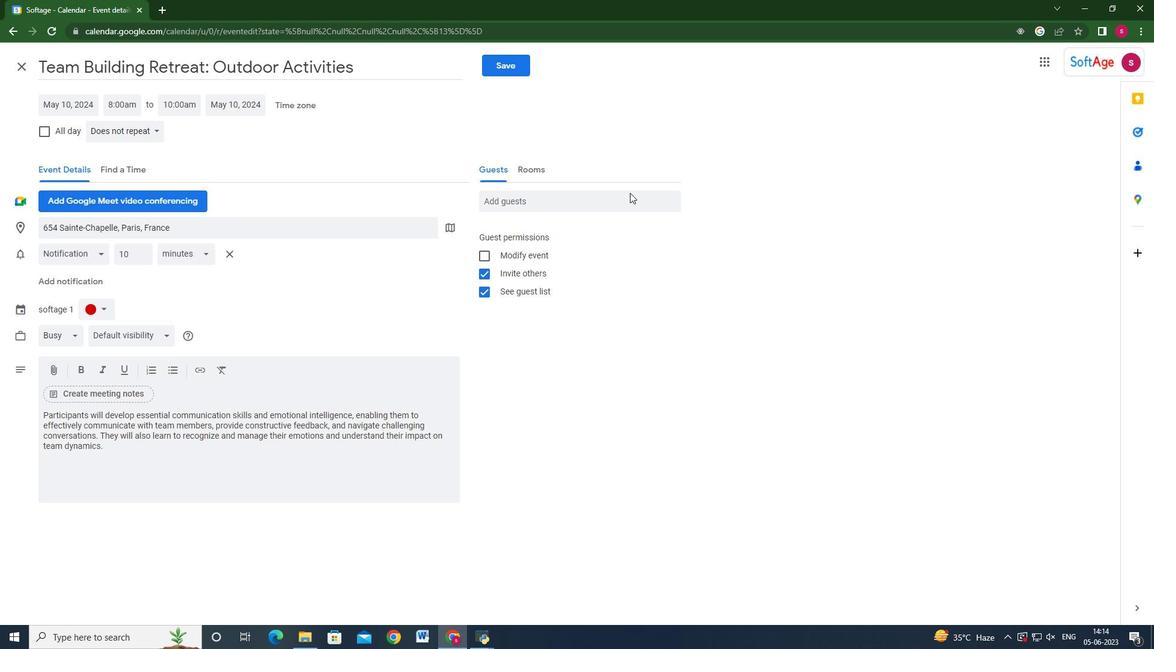 
Action: Key pressed softage.2<Key.shift_r>S<Key.backspace><Key.shift_r>@softage.net<Key.enter>softage.3<Key.shift_r>@softage.net<Key.enter>
Screenshot: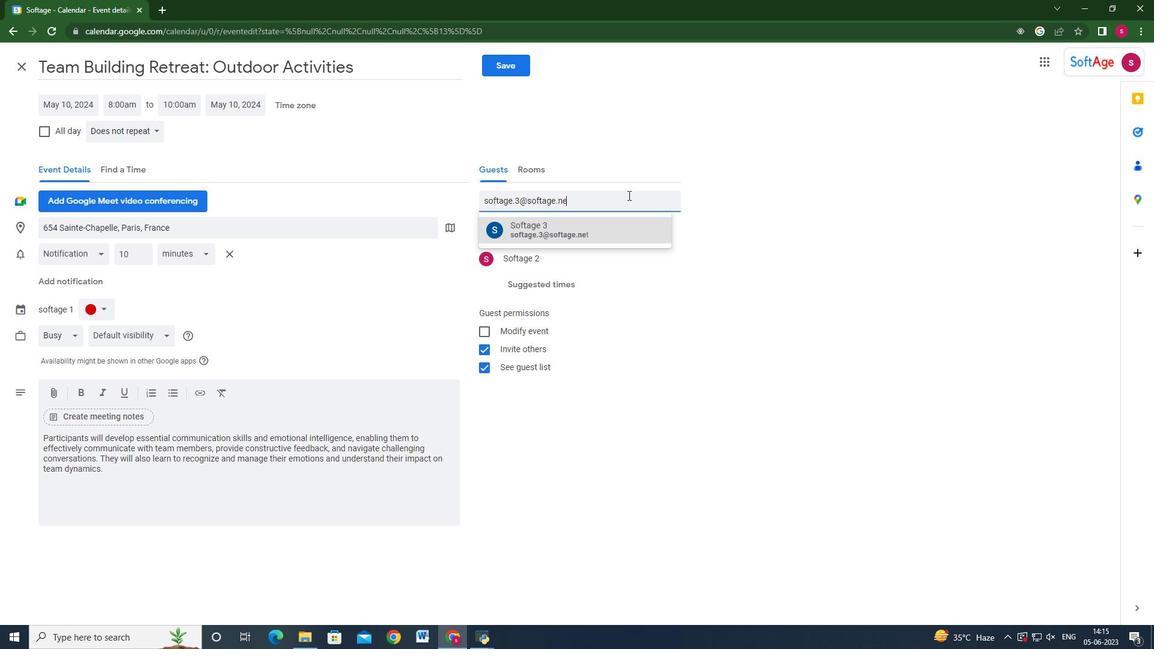 
Action: Mouse moved to (136, 138)
Screenshot: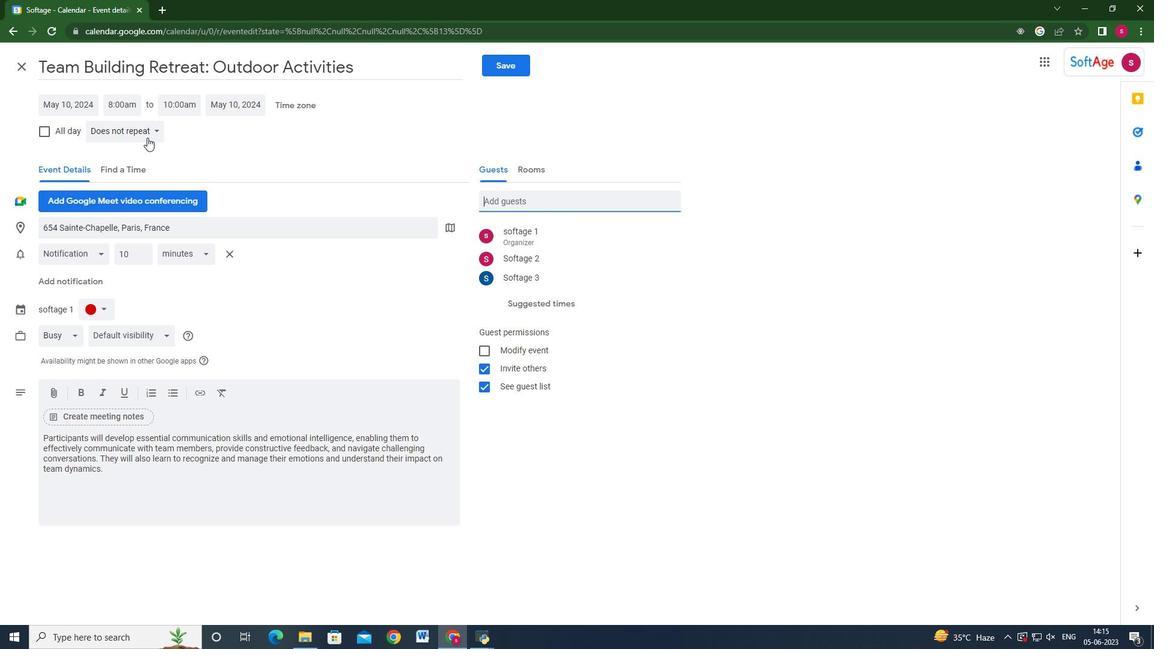 
Action: Mouse pressed left at (136, 138)
Screenshot: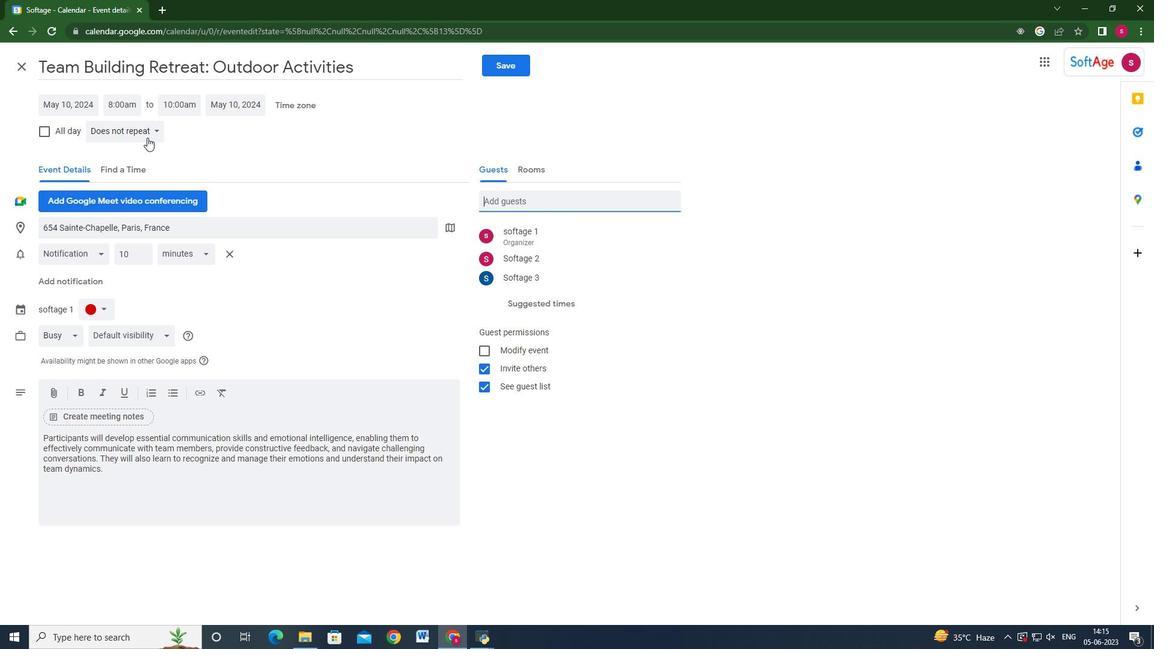 
Action: Mouse moved to (149, 237)
Screenshot: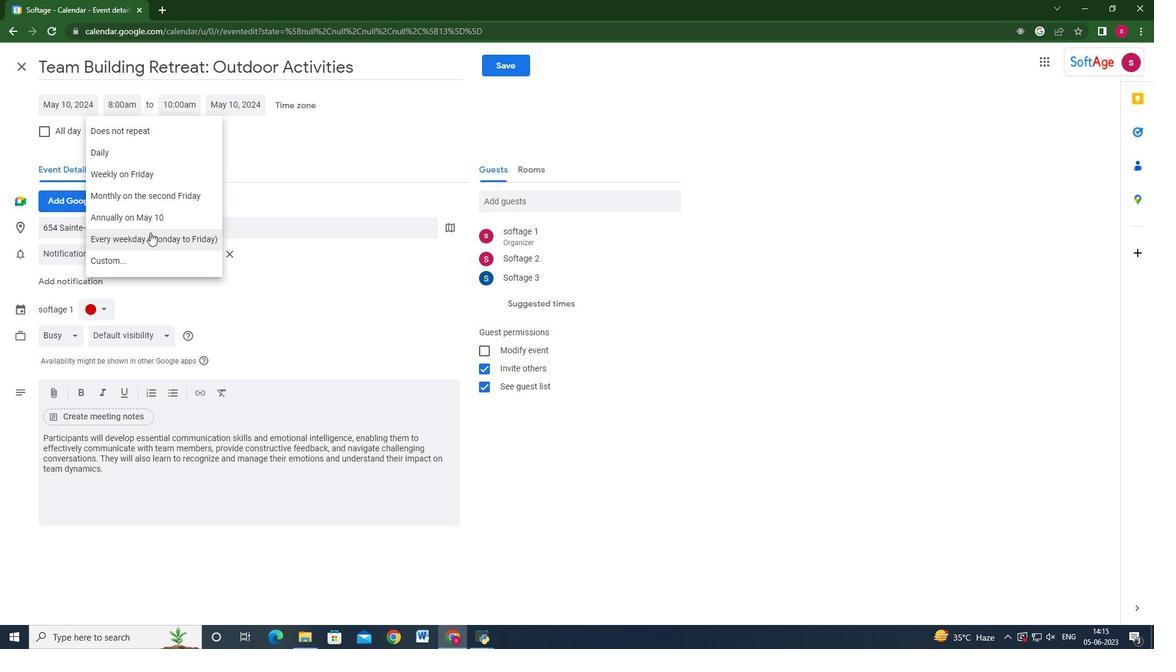 
Action: Mouse pressed left at (149, 237)
Screenshot: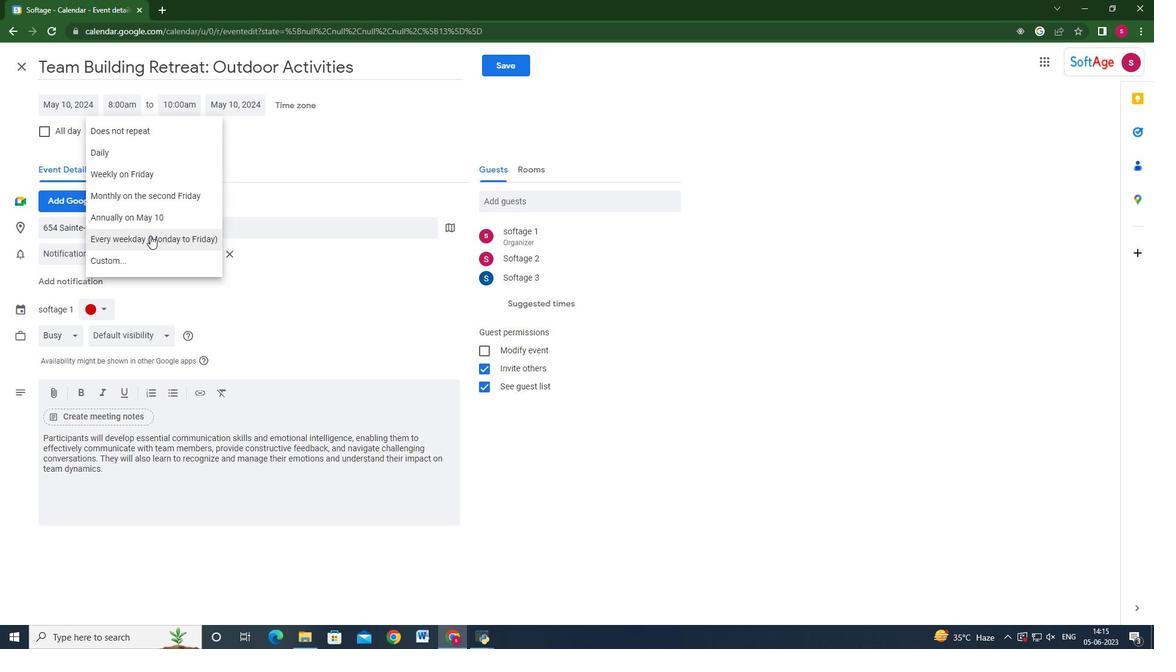 
Action: Mouse moved to (520, 61)
Screenshot: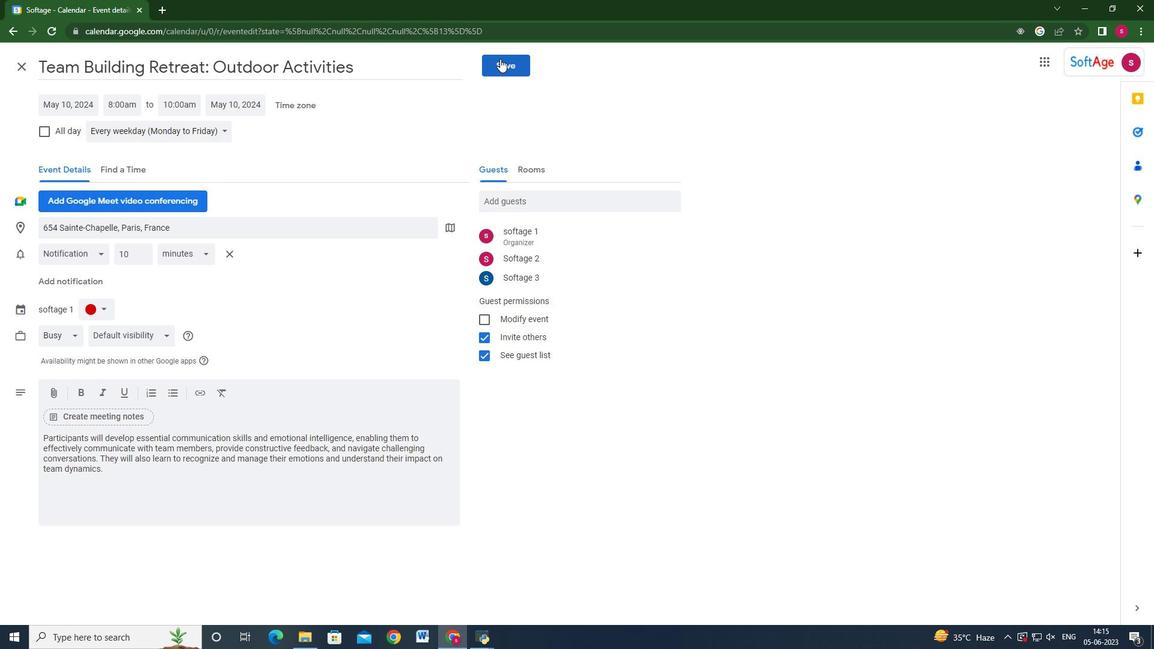 
Action: Mouse pressed left at (520, 61)
Screenshot: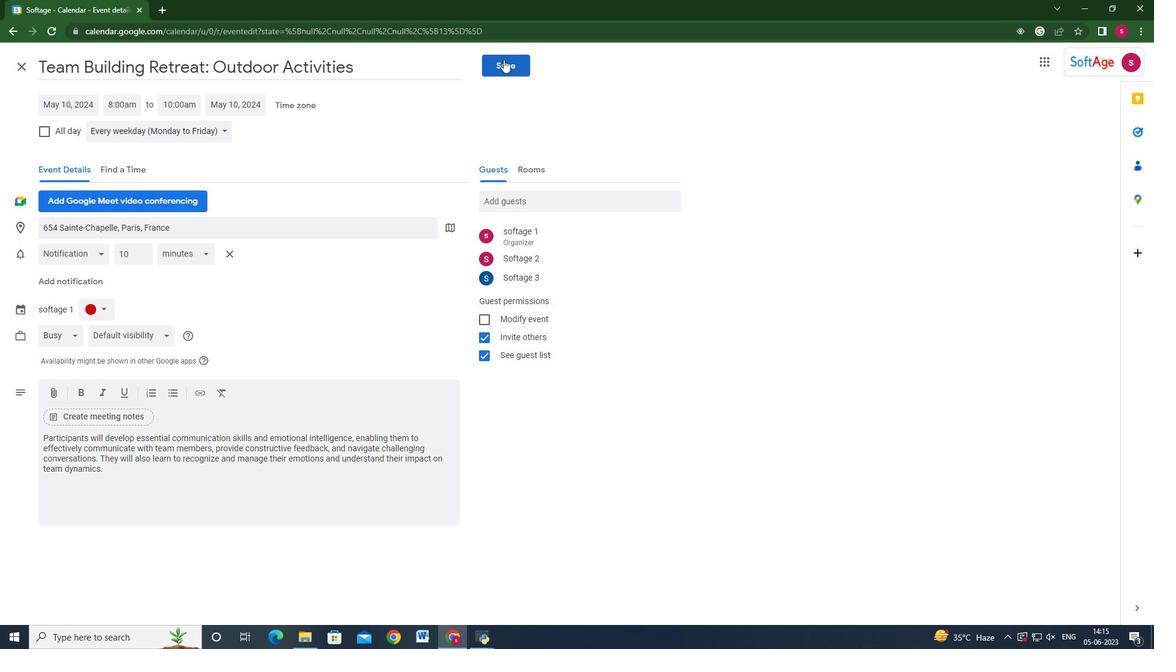 
Action: Mouse moved to (691, 359)
Screenshot: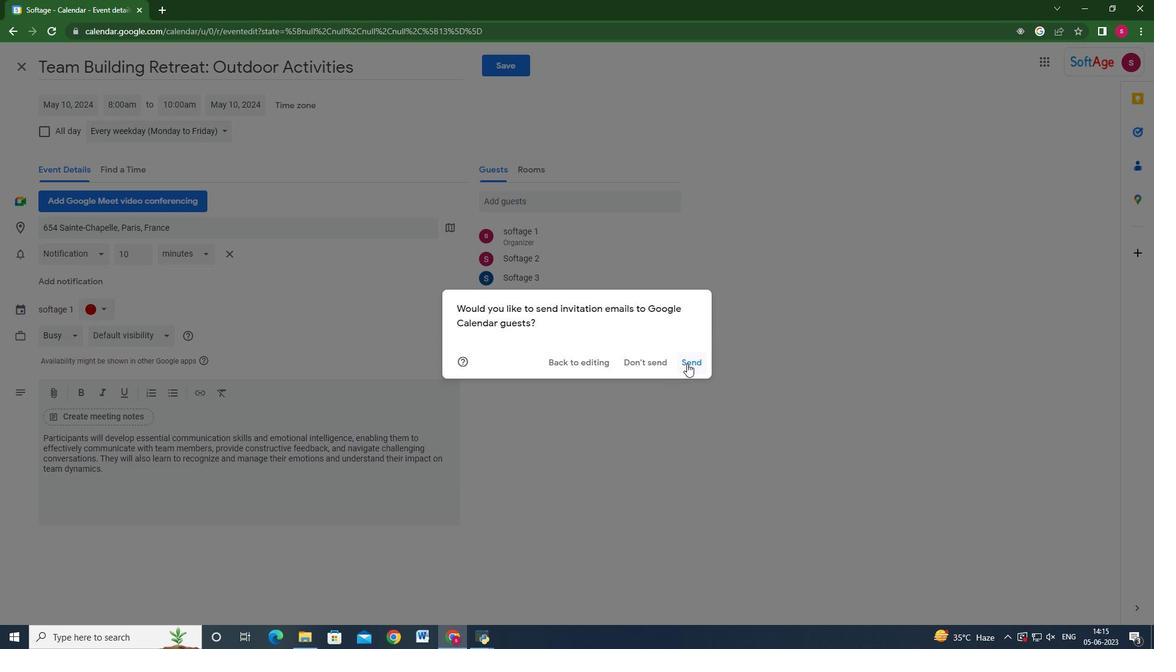
Action: Mouse pressed left at (691, 359)
Screenshot: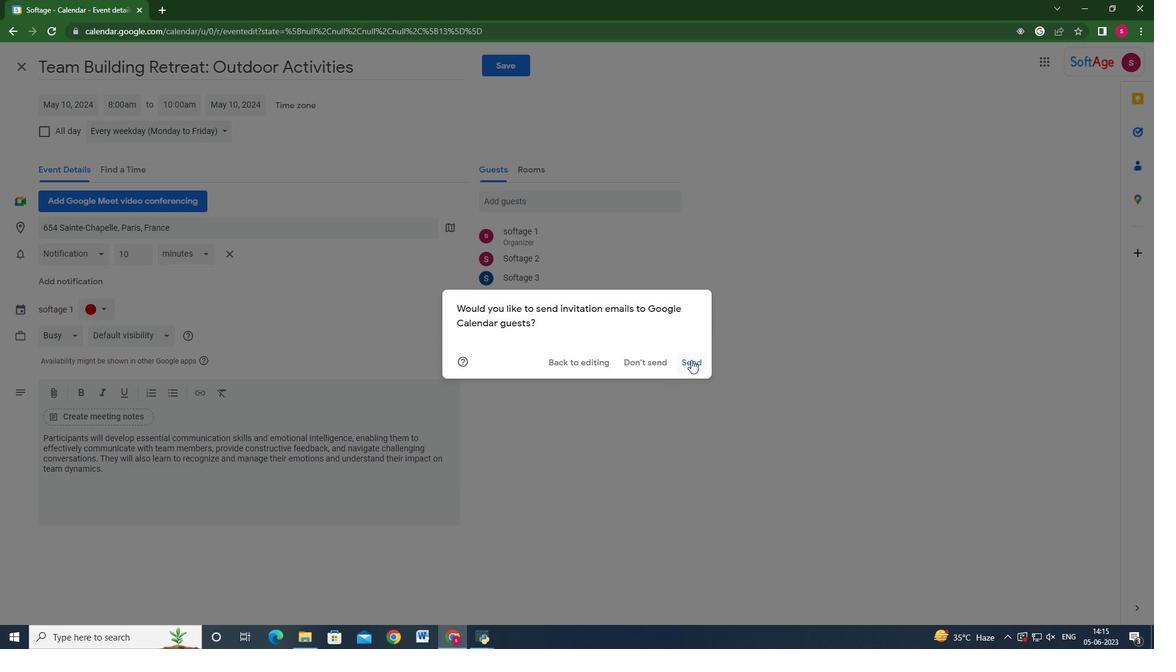 
